 Task: Search one way flight ticket for 2 adults, 2 infants in seat and 1 infant on lap in first from Mosinee: Central Wisconsin Airport to Riverton: Central Wyoming Regional Airport (was Riverton Regional) on 8-4-2023. Choice of flights is JetBlue. Number of bags: 5 checked bags. Price is upto 75000. Outbound departure time preference is 7:45.
Action: Mouse moved to (297, 253)
Screenshot: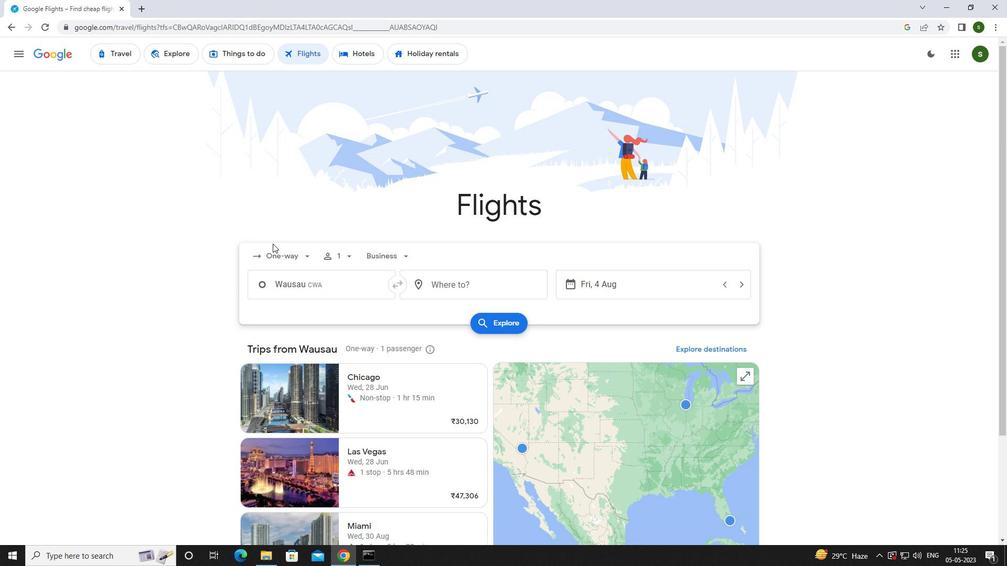 
Action: Mouse pressed left at (297, 253)
Screenshot: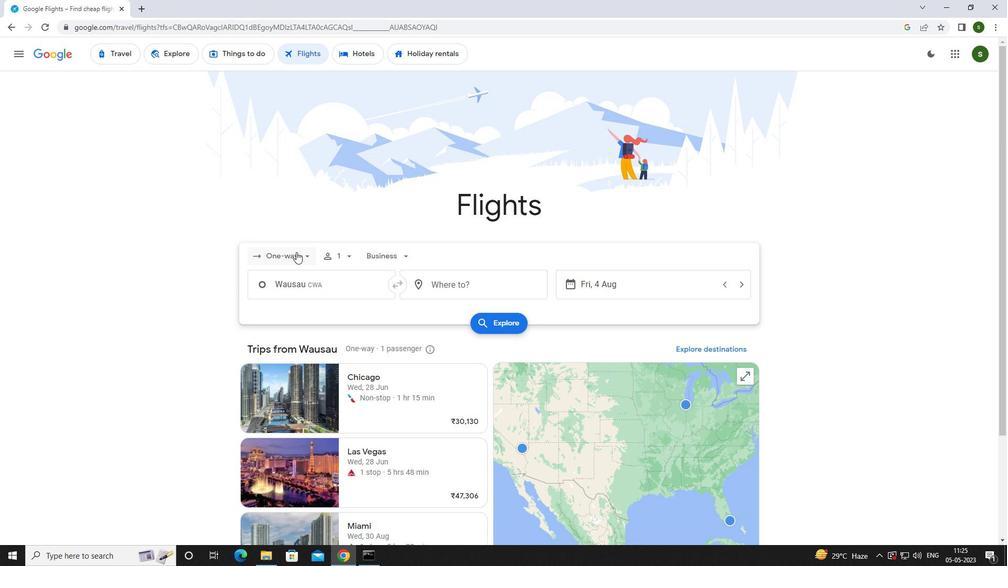 
Action: Mouse moved to (302, 299)
Screenshot: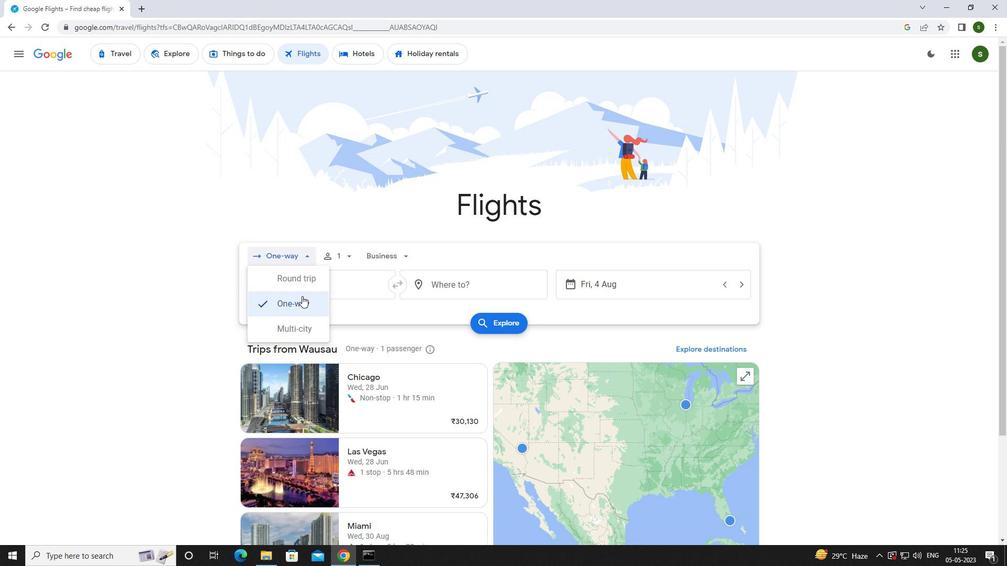 
Action: Mouse pressed left at (302, 299)
Screenshot: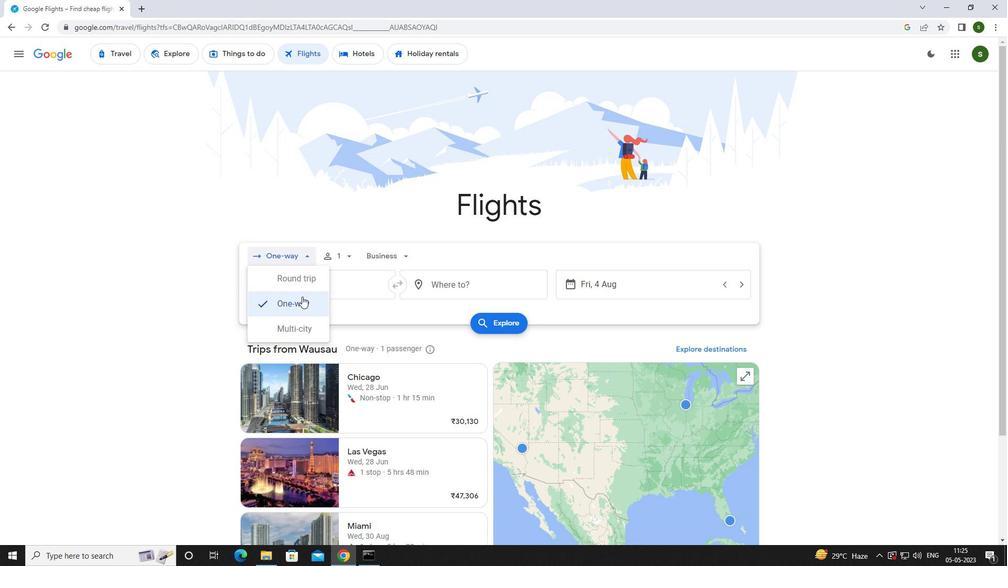 
Action: Mouse moved to (339, 258)
Screenshot: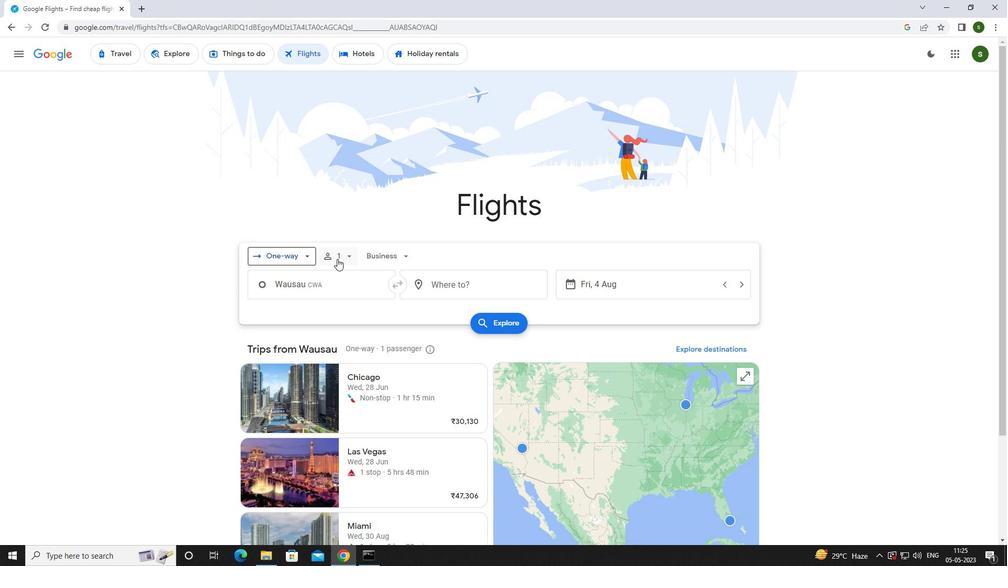 
Action: Mouse pressed left at (339, 258)
Screenshot: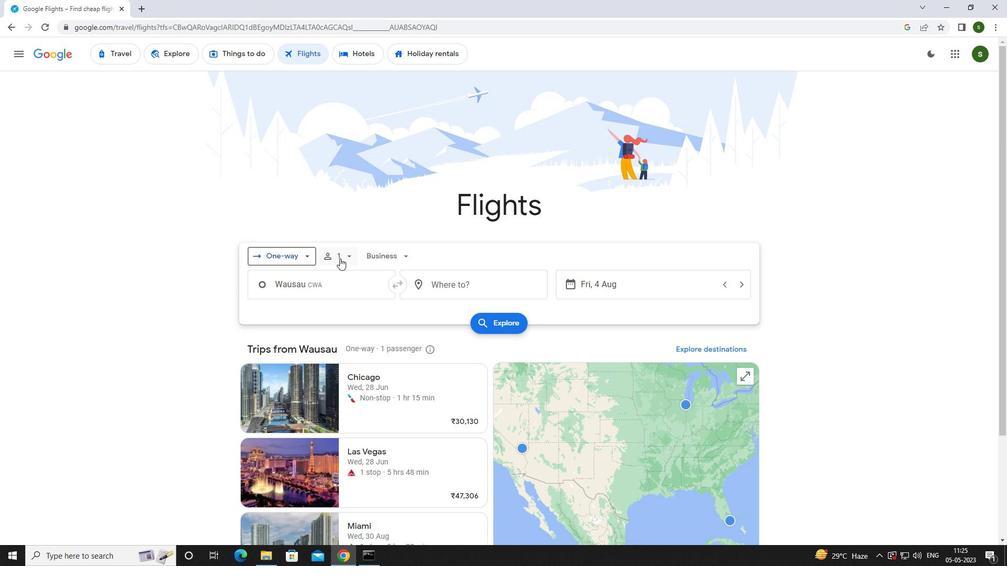 
Action: Mouse moved to (422, 283)
Screenshot: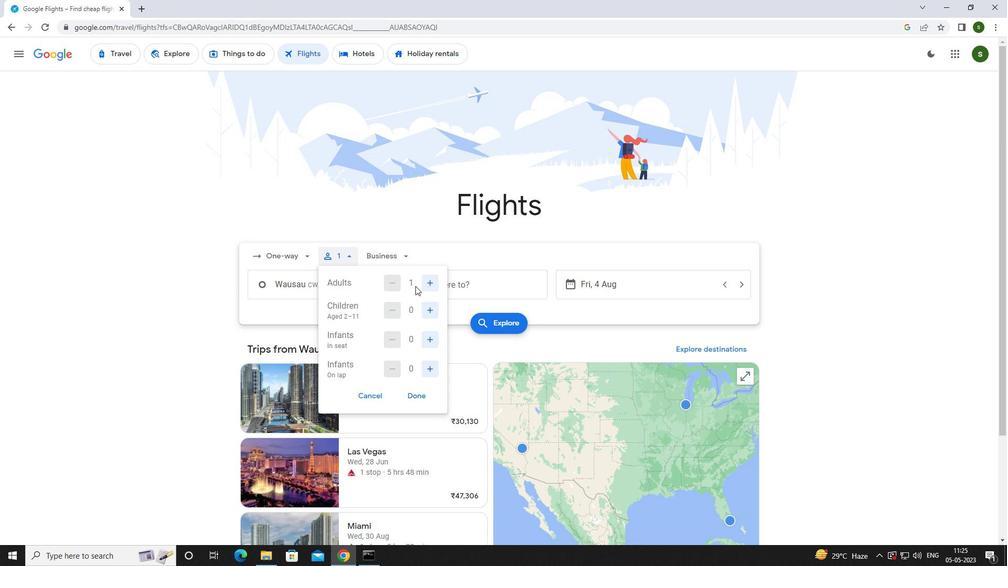 
Action: Mouse pressed left at (422, 283)
Screenshot: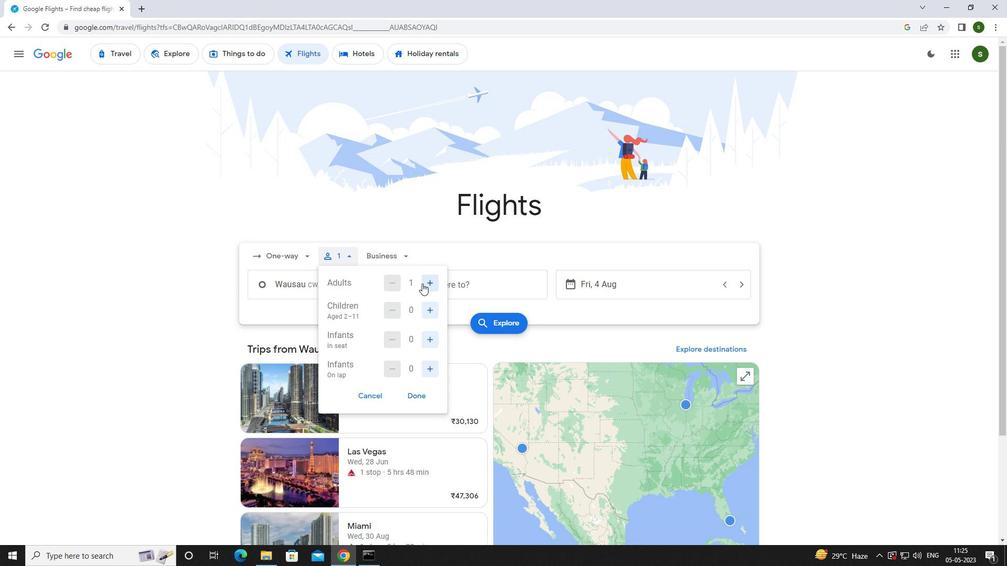 
Action: Mouse moved to (428, 338)
Screenshot: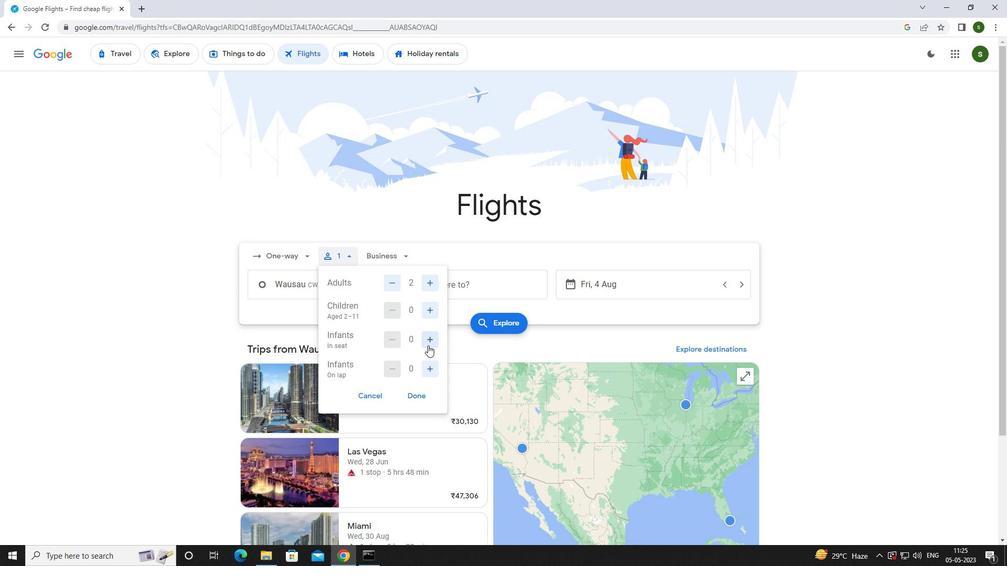 
Action: Mouse pressed left at (428, 338)
Screenshot: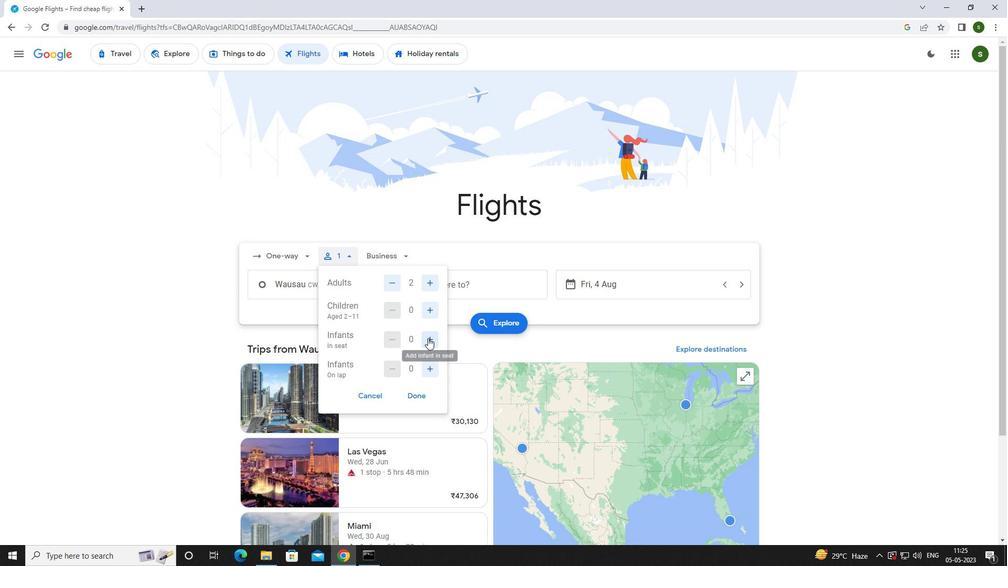 
Action: Mouse pressed left at (428, 338)
Screenshot: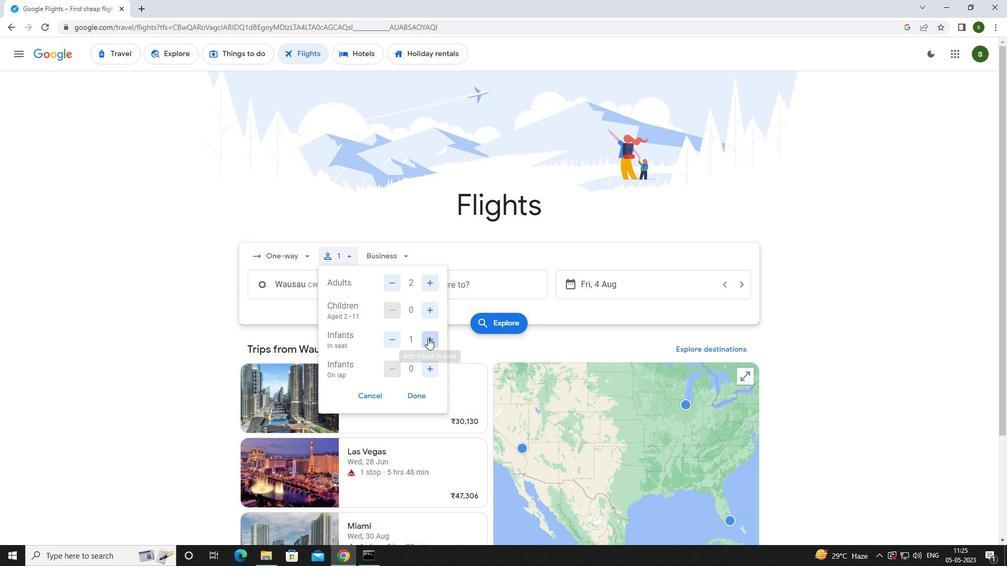 
Action: Mouse moved to (434, 371)
Screenshot: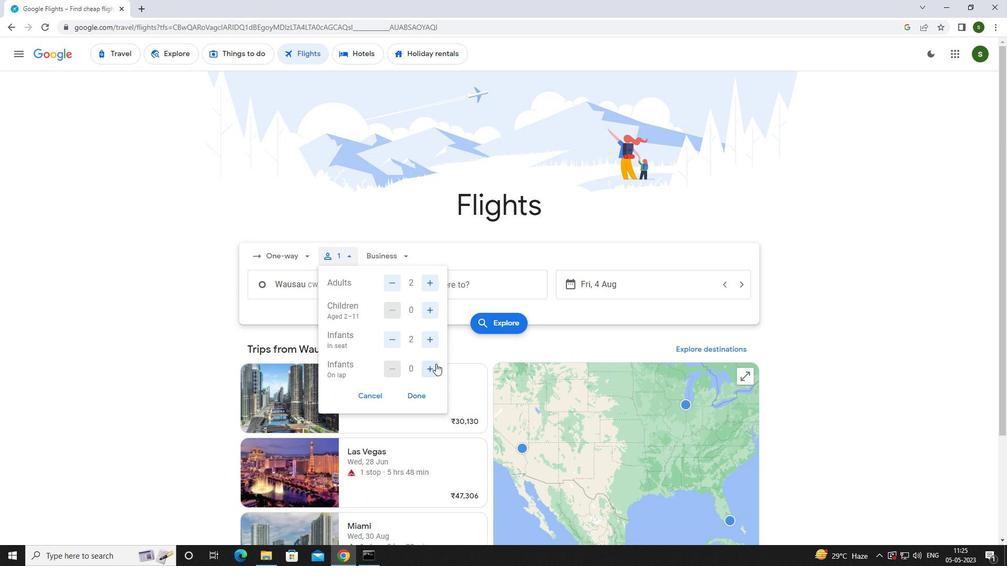 
Action: Mouse pressed left at (434, 371)
Screenshot: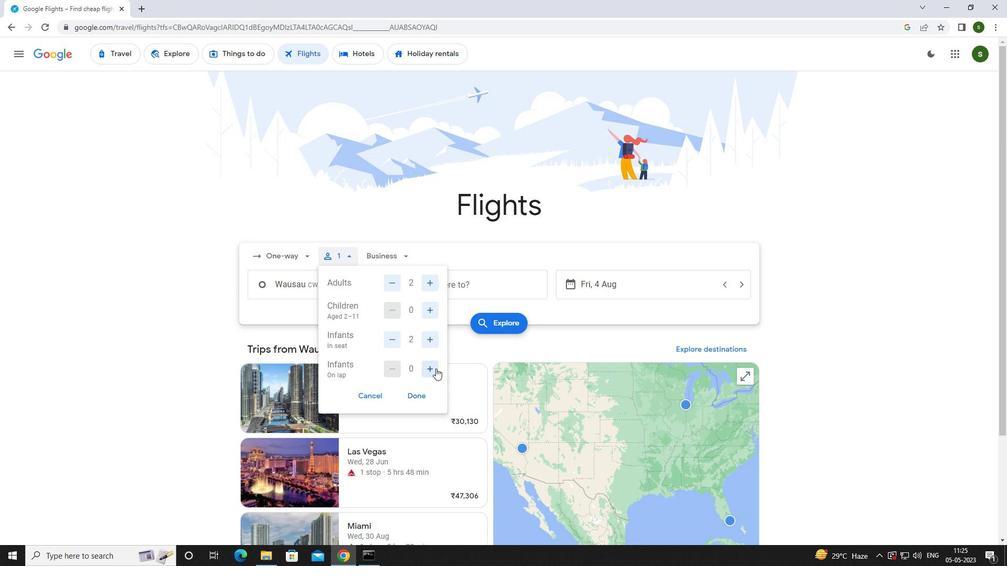 
Action: Mouse moved to (395, 251)
Screenshot: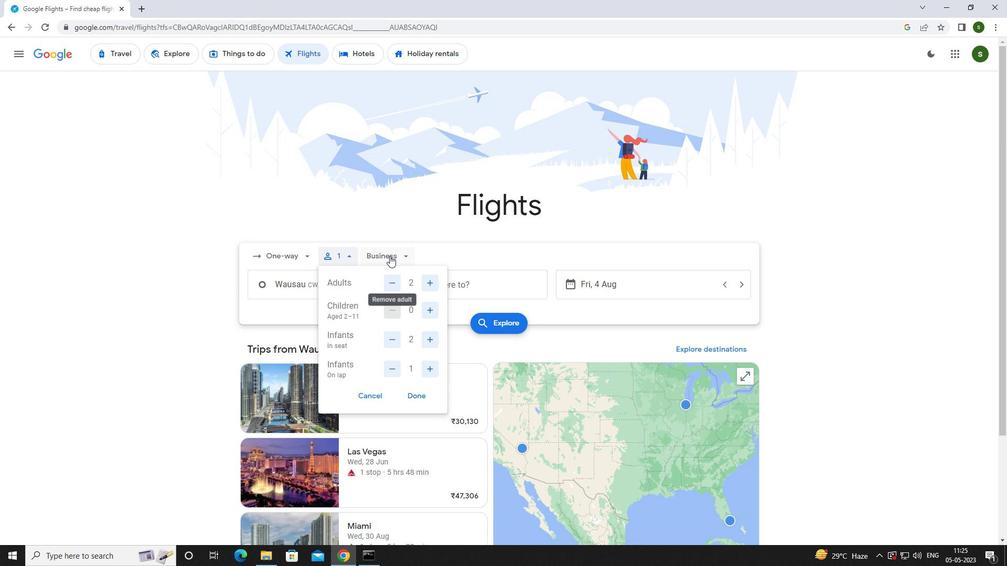 
Action: Mouse pressed left at (395, 251)
Screenshot: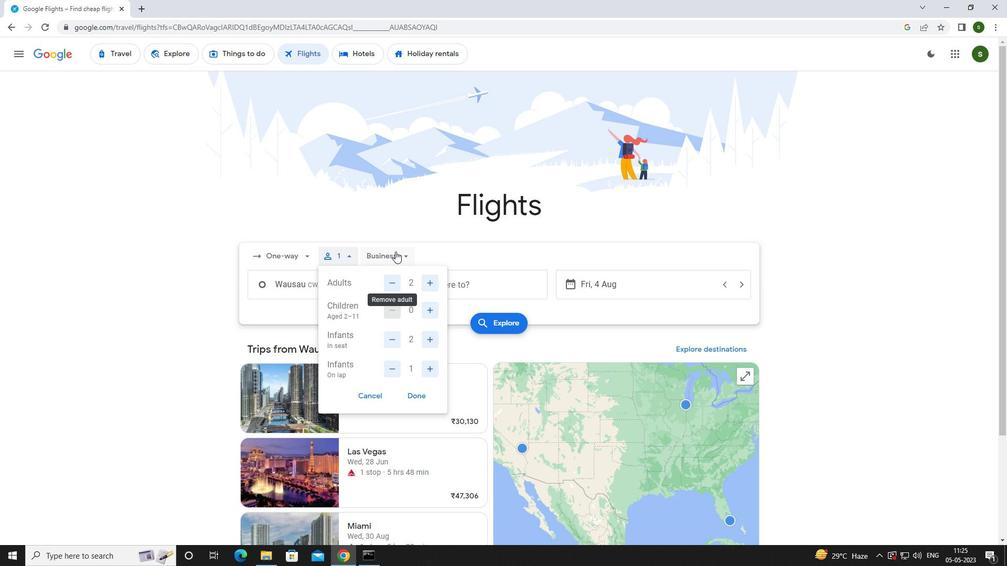 
Action: Mouse moved to (404, 348)
Screenshot: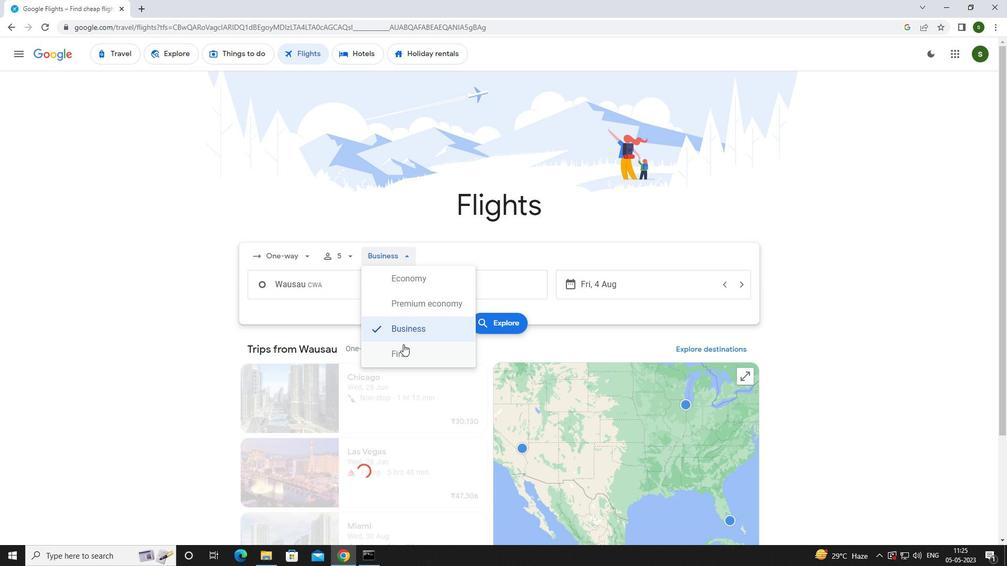 
Action: Mouse pressed left at (404, 348)
Screenshot: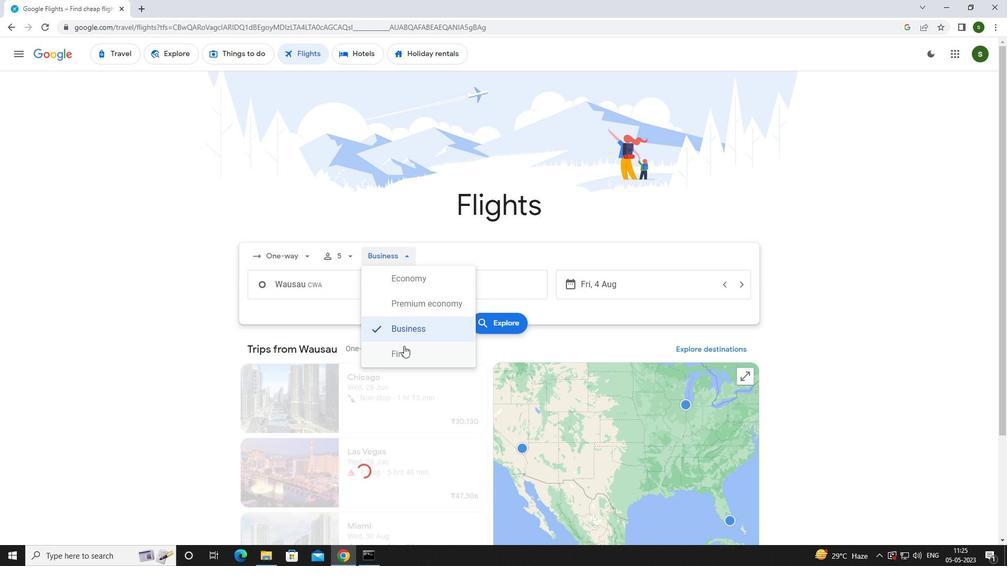 
Action: Mouse moved to (363, 288)
Screenshot: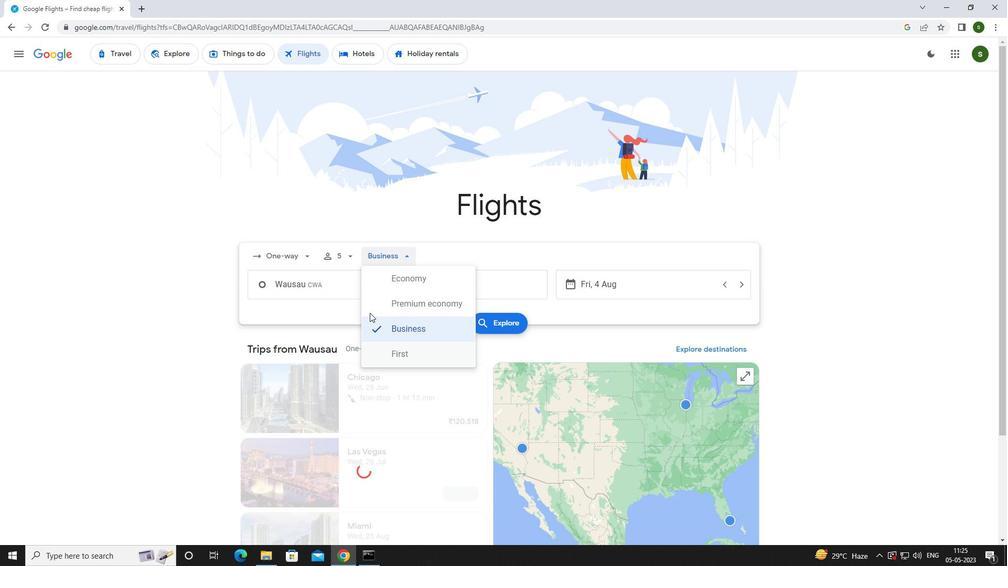 
Action: Mouse pressed left at (363, 288)
Screenshot: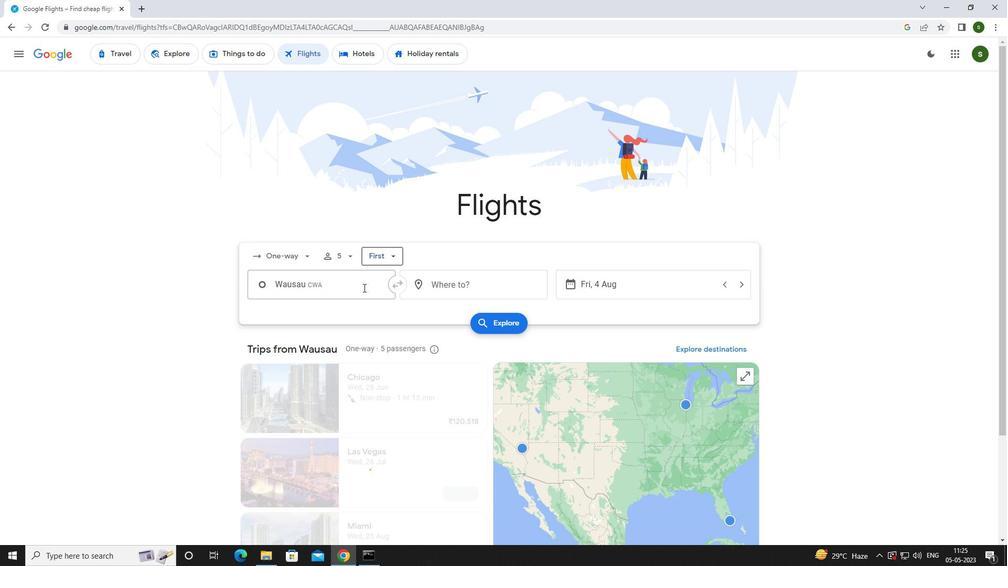 
Action: Key pressed <Key.caps_lock>m<Key.caps_lock>osine
Screenshot: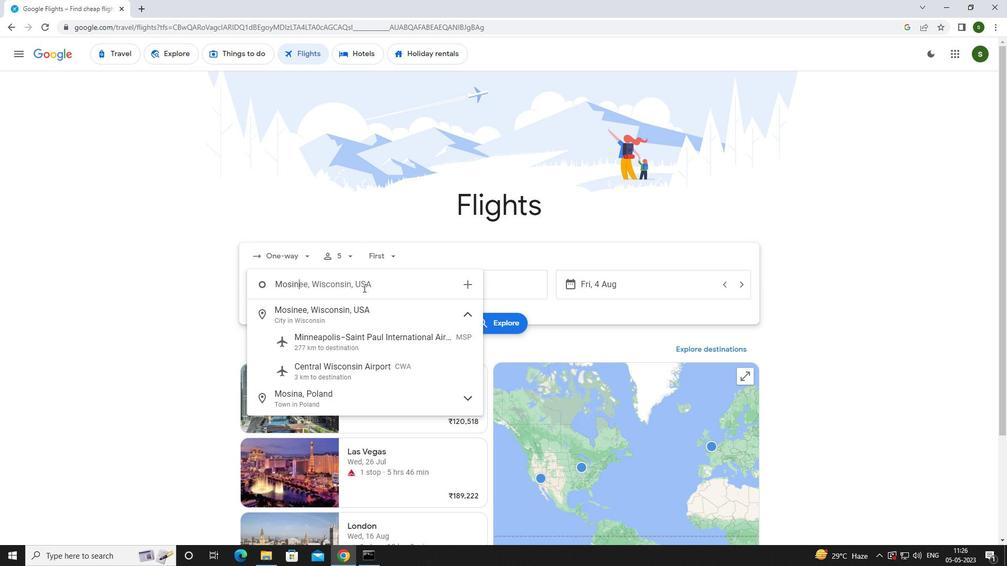 
Action: Mouse moved to (361, 364)
Screenshot: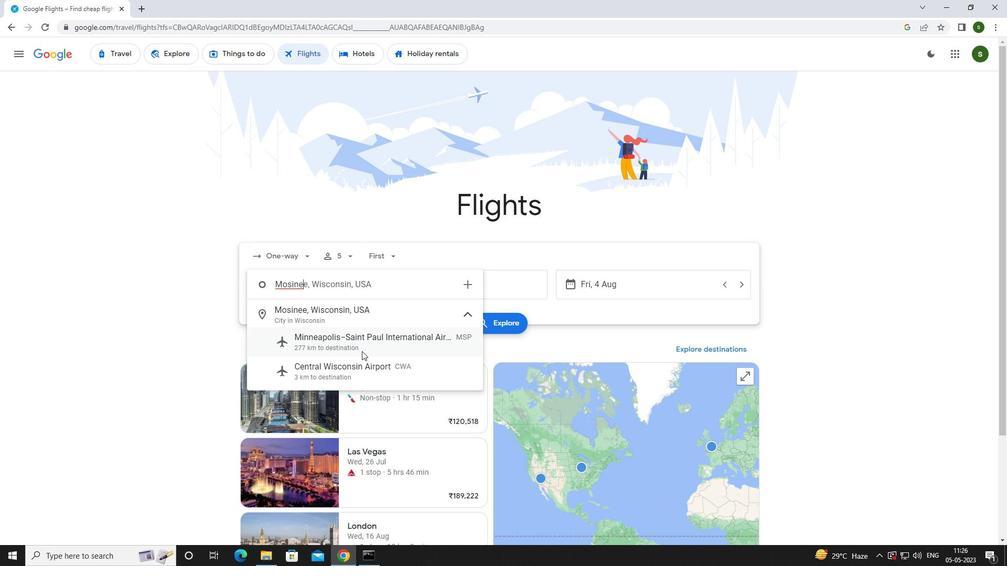 
Action: Mouse pressed left at (361, 364)
Screenshot: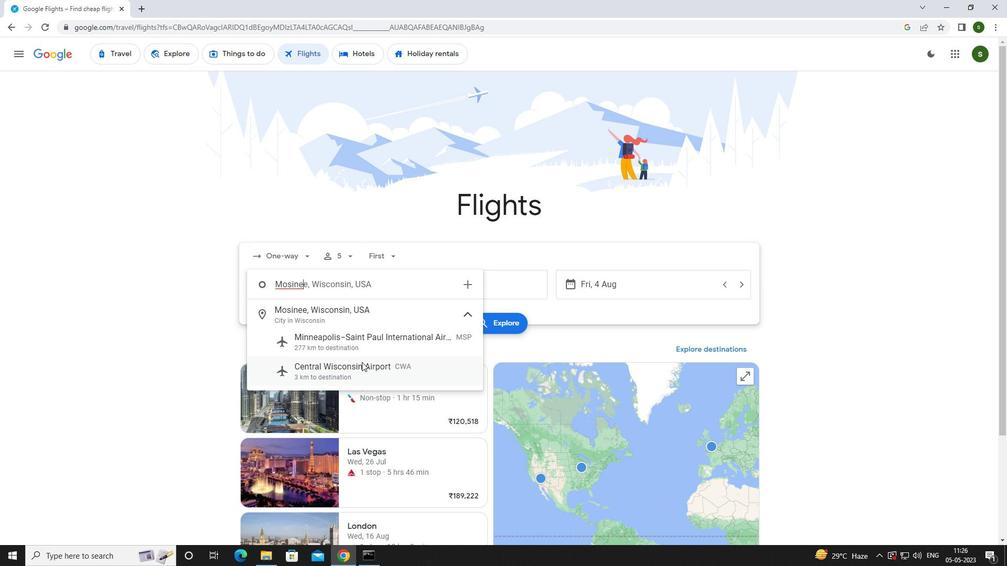 
Action: Mouse moved to (428, 283)
Screenshot: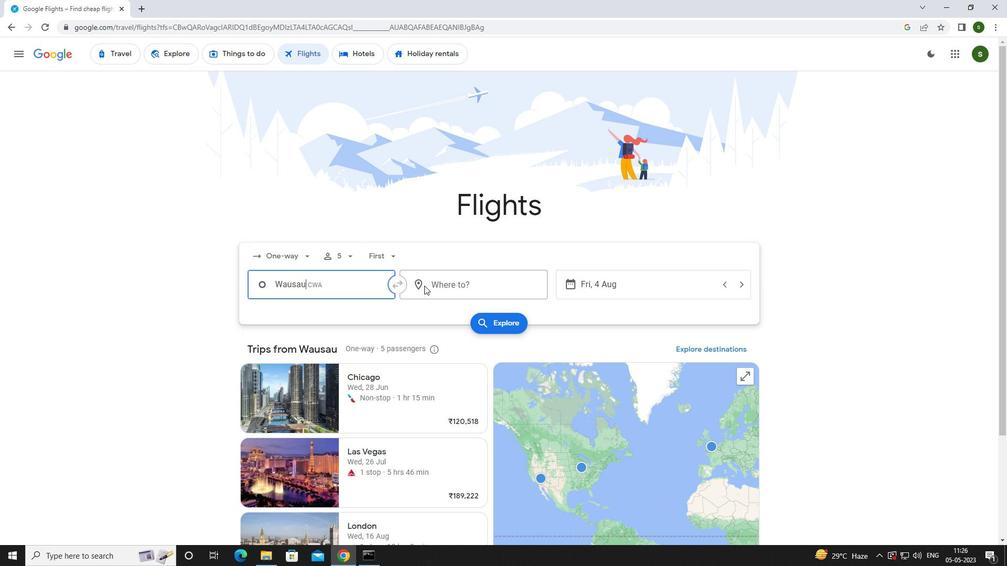 
Action: Mouse pressed left at (428, 283)
Screenshot: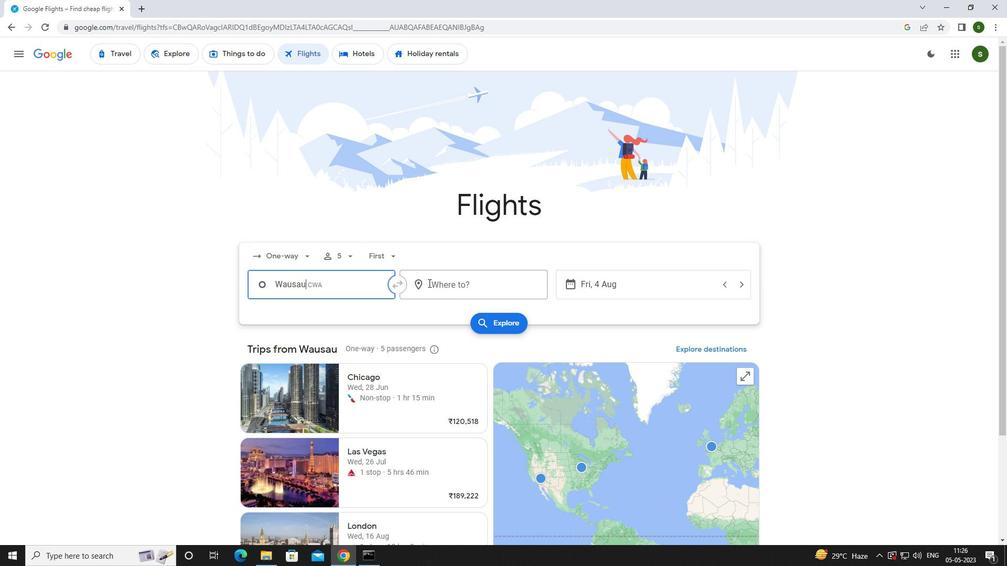 
Action: Key pressed <Key.caps_lock>r<Key.caps_lock>iverto
Screenshot: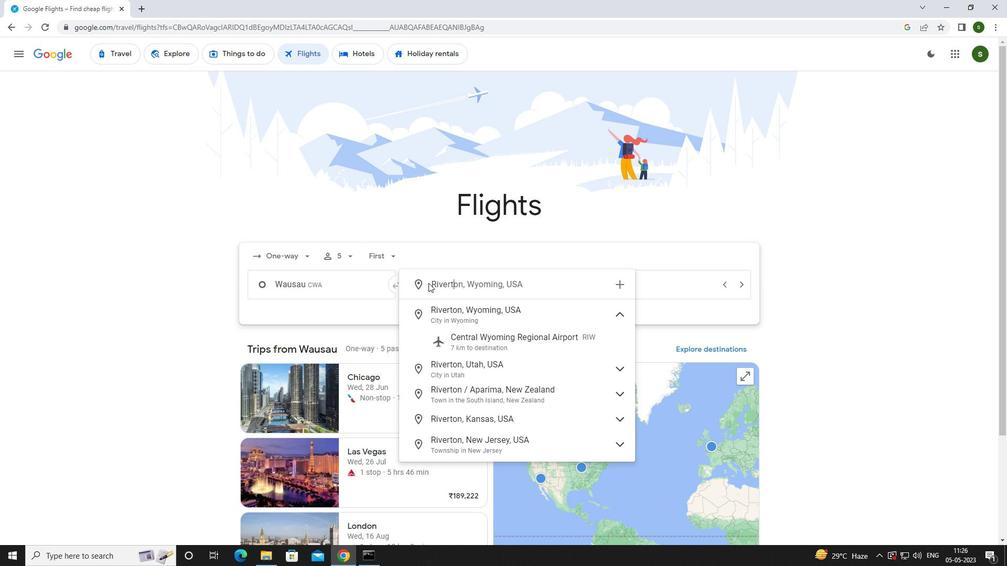 
Action: Mouse moved to (476, 349)
Screenshot: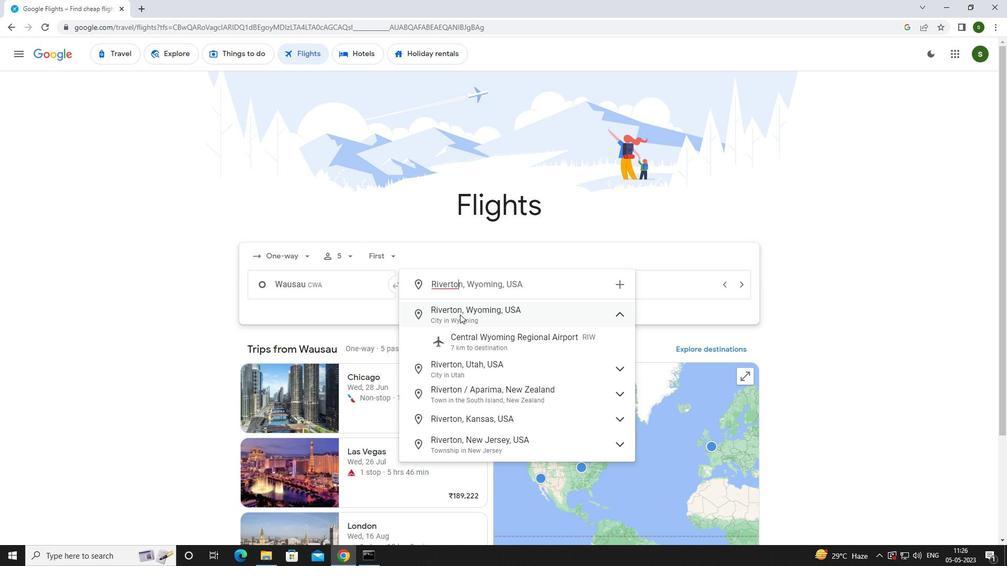 
Action: Mouse pressed left at (476, 349)
Screenshot: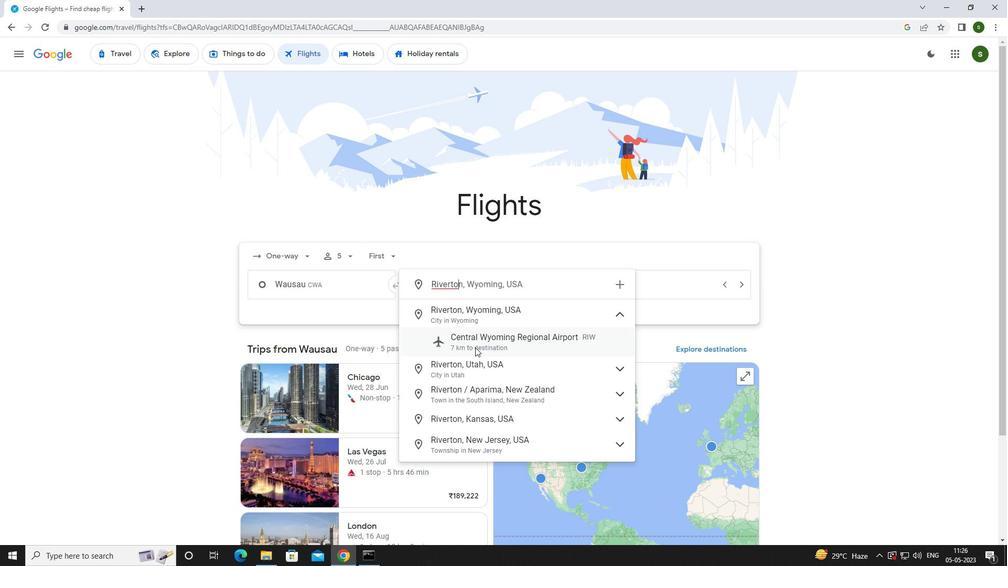 
Action: Mouse moved to (631, 287)
Screenshot: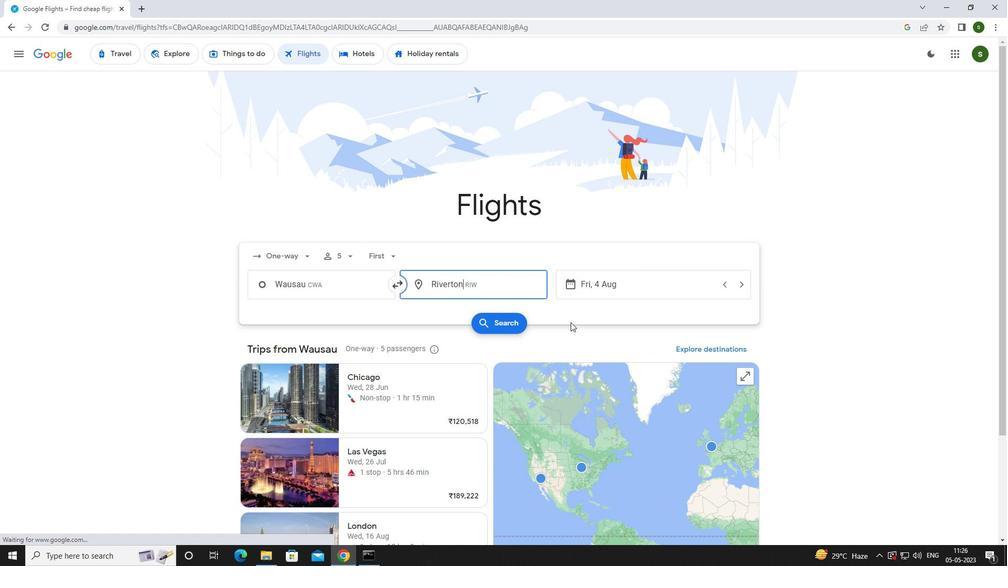 
Action: Mouse pressed left at (631, 287)
Screenshot: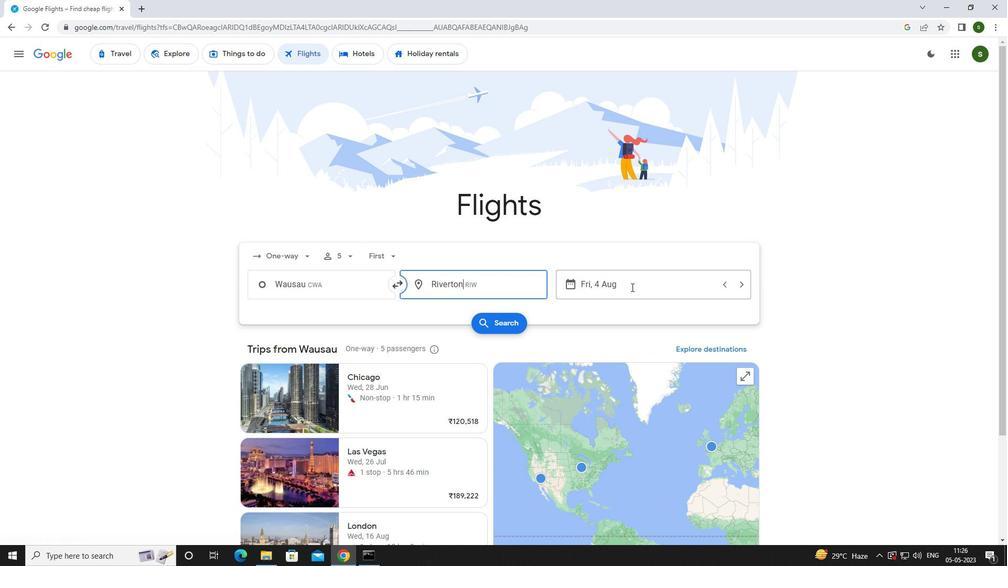 
Action: Mouse moved to (508, 355)
Screenshot: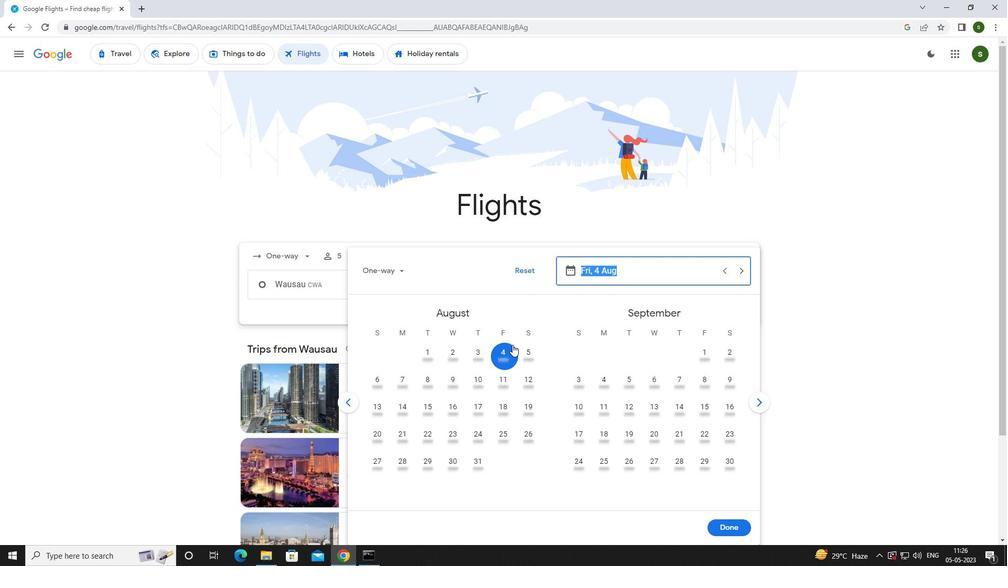 
Action: Mouse pressed left at (508, 355)
Screenshot: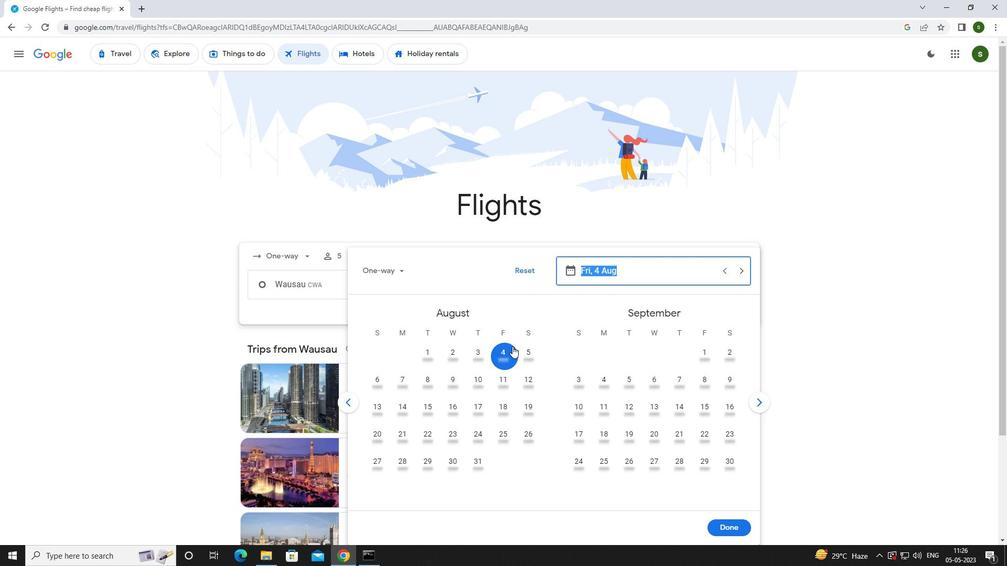 
Action: Mouse moved to (715, 528)
Screenshot: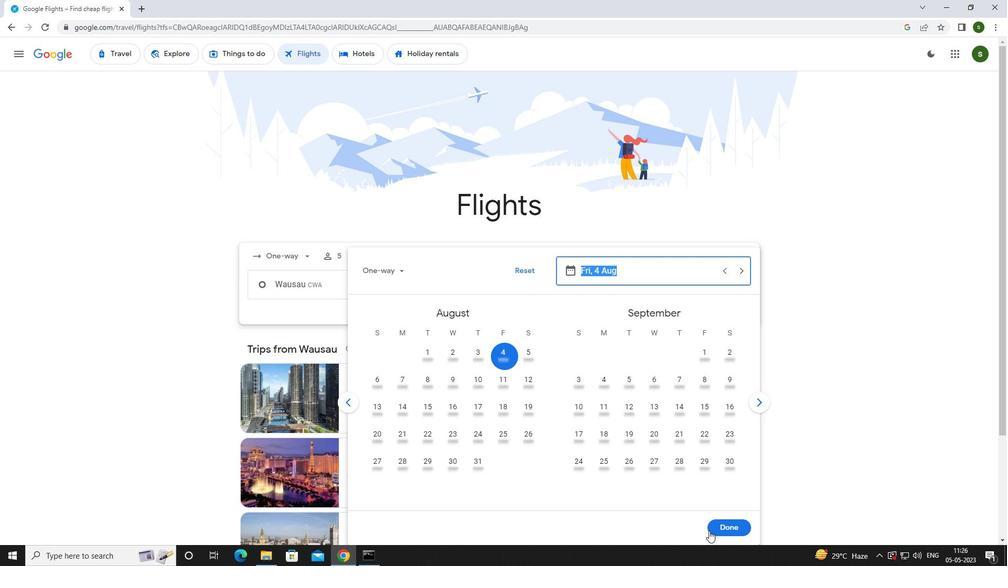 
Action: Mouse pressed left at (715, 528)
Screenshot: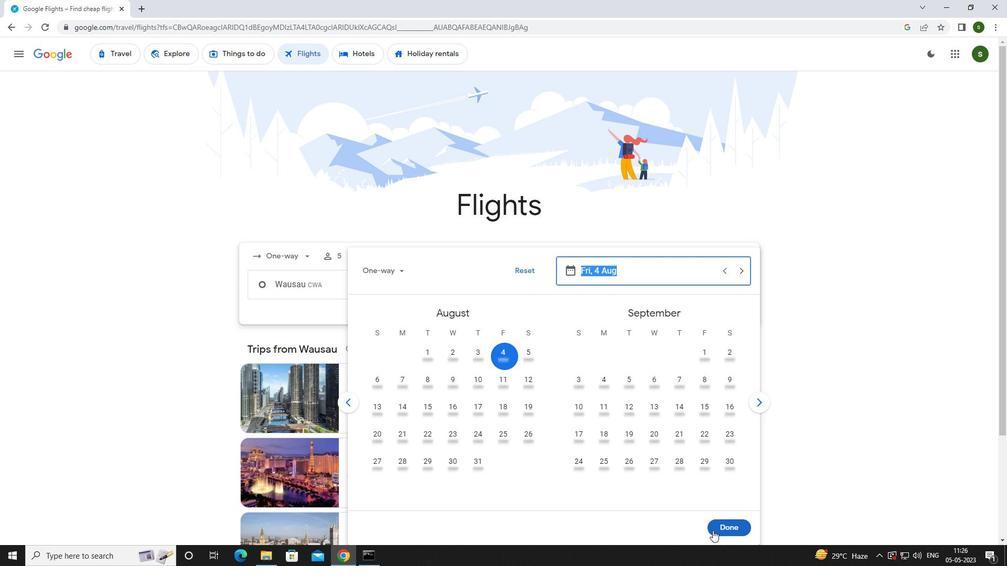 
Action: Mouse moved to (499, 324)
Screenshot: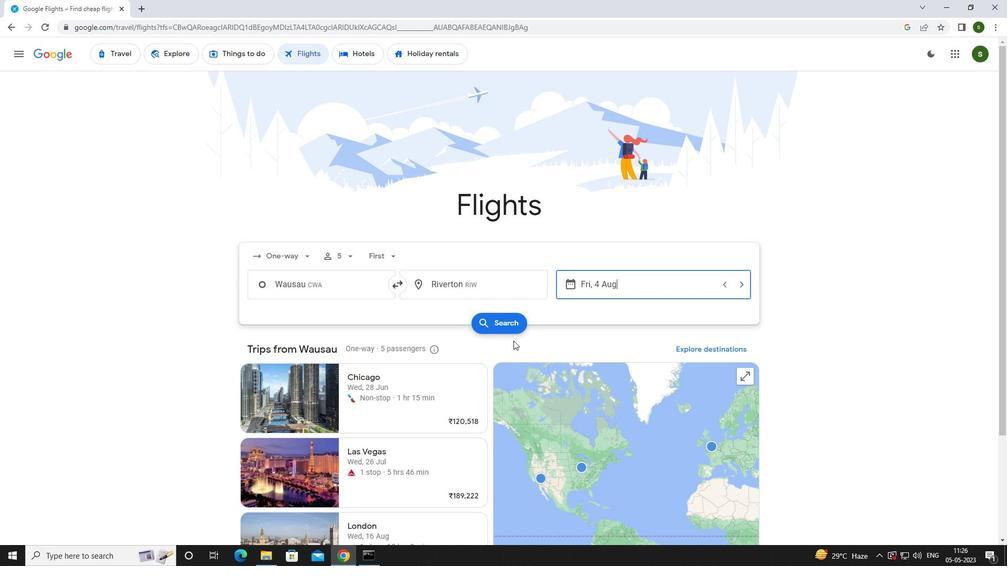 
Action: Mouse pressed left at (499, 324)
Screenshot: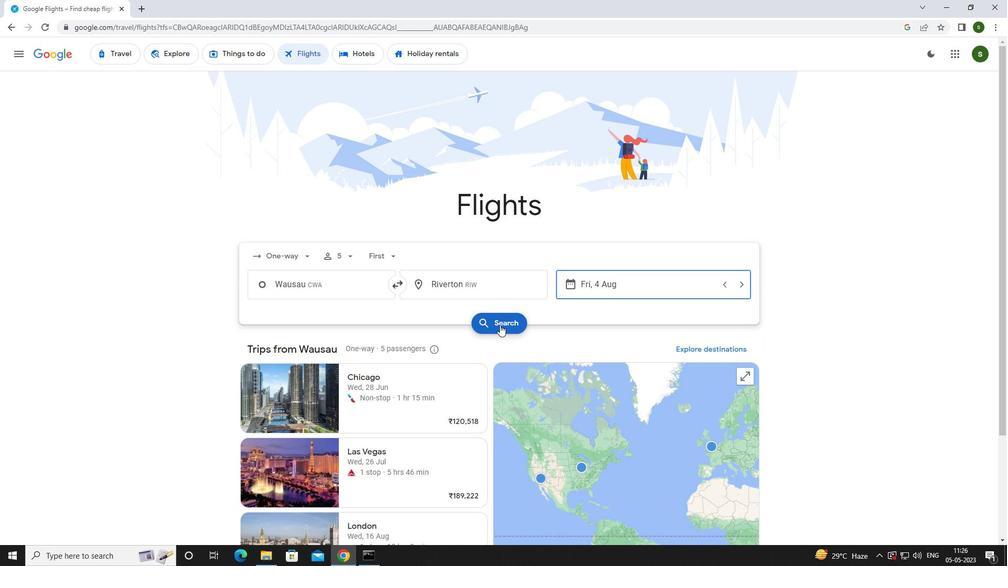 
Action: Mouse moved to (273, 156)
Screenshot: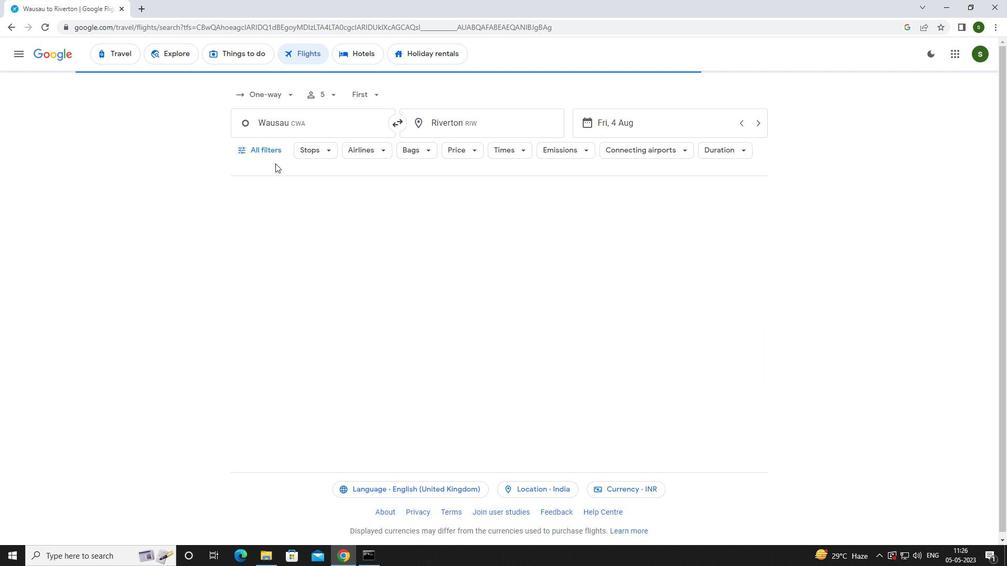 
Action: Mouse pressed left at (273, 156)
Screenshot: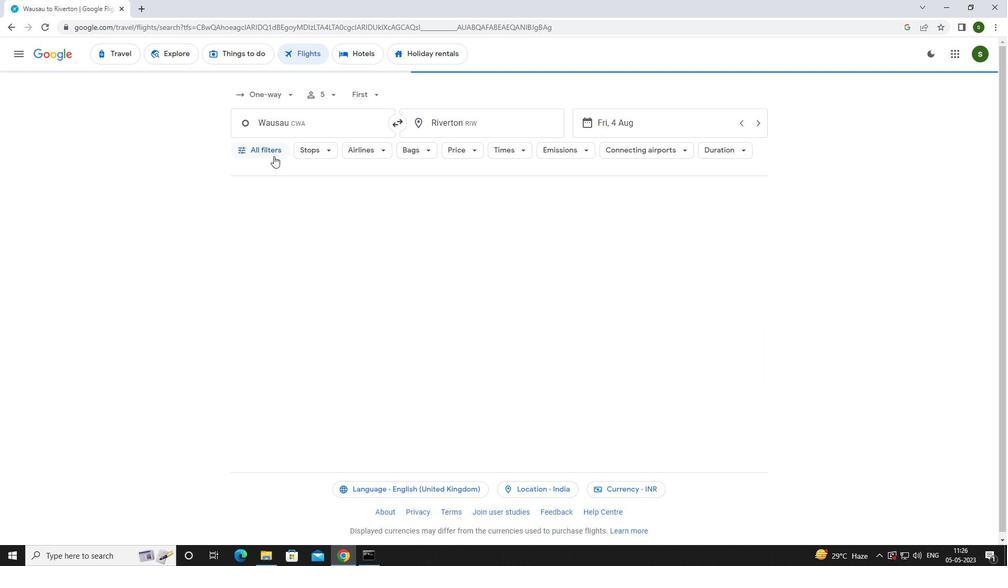 
Action: Mouse moved to (388, 370)
Screenshot: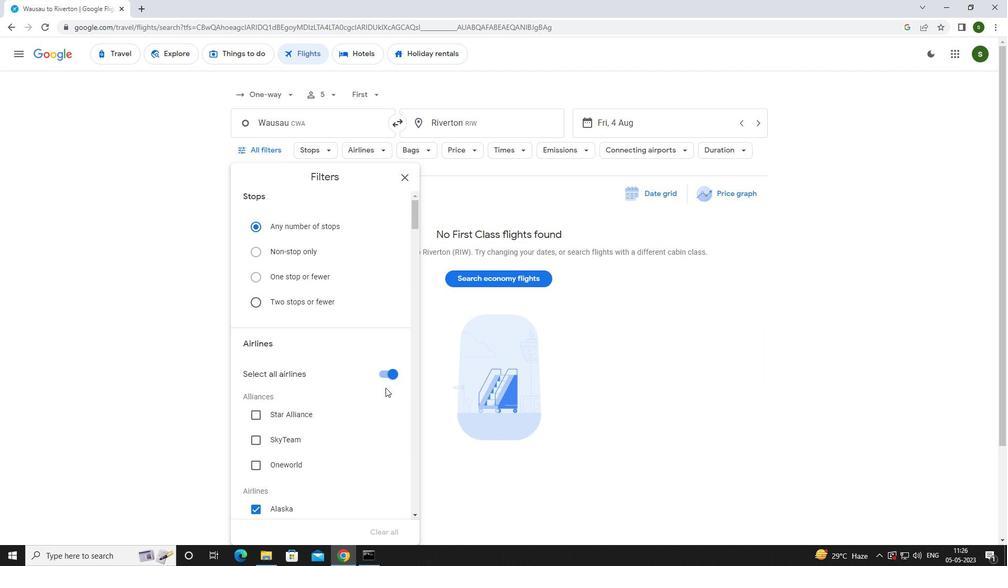 
Action: Mouse pressed left at (388, 370)
Screenshot: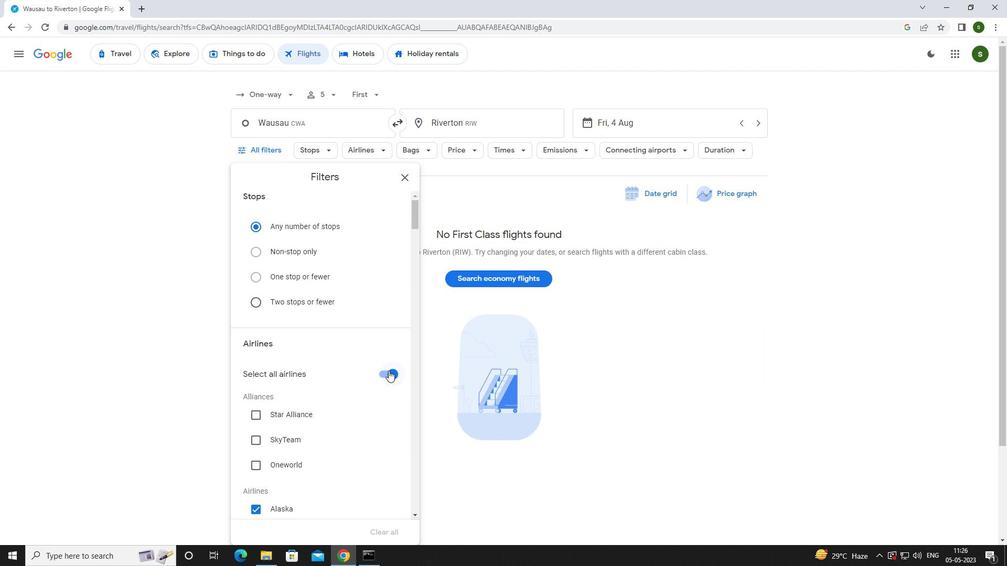
Action: Mouse scrolled (388, 370) with delta (0, 0)
Screenshot: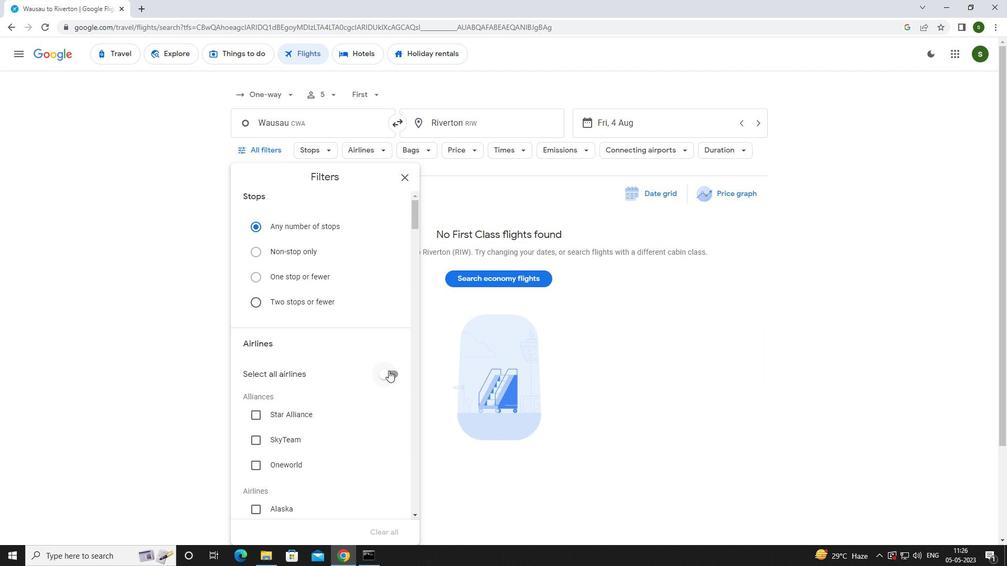 
Action: Mouse scrolled (388, 370) with delta (0, 0)
Screenshot: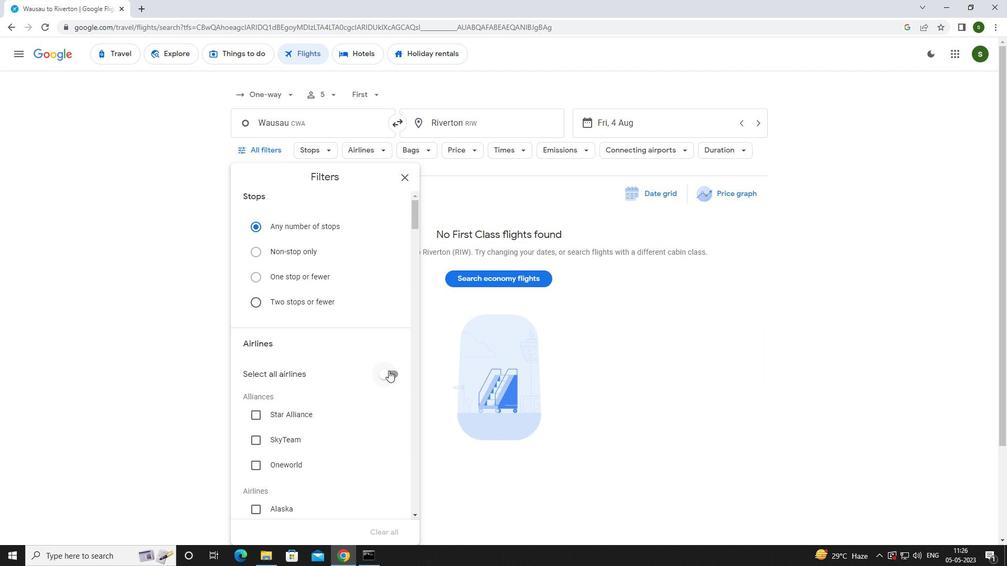 
Action: Mouse scrolled (388, 370) with delta (0, 0)
Screenshot: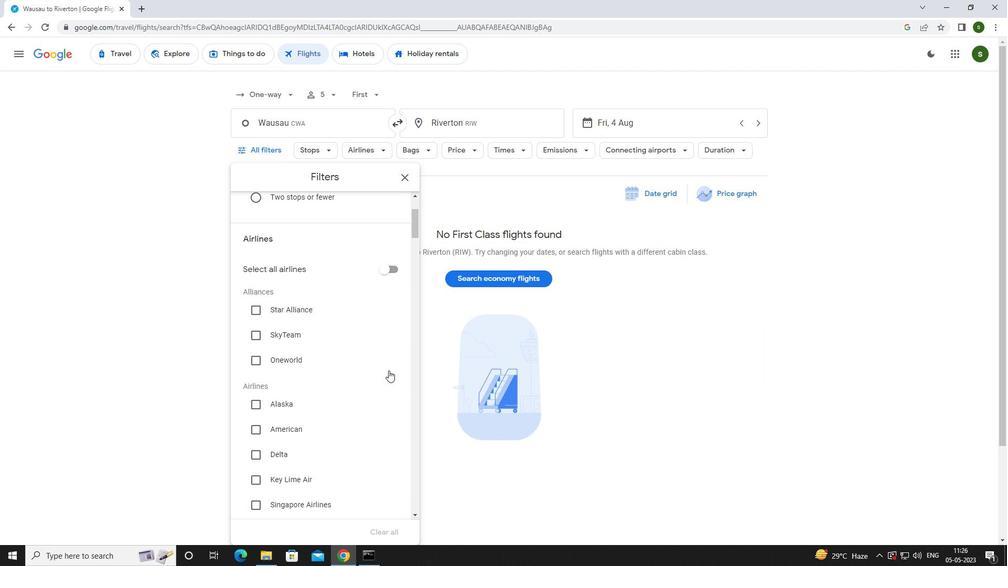 
Action: Mouse scrolled (388, 370) with delta (0, 0)
Screenshot: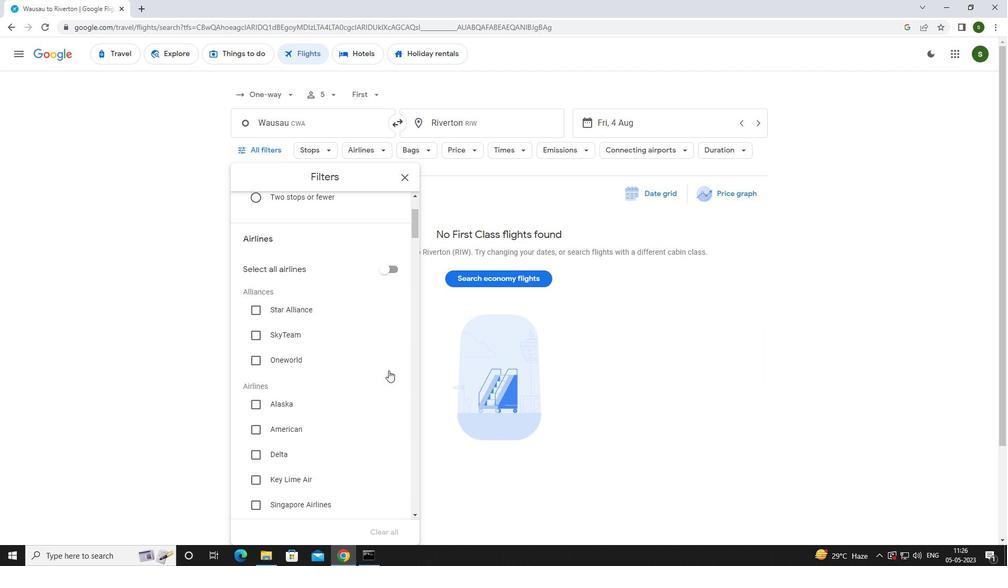 
Action: Mouse moved to (384, 371)
Screenshot: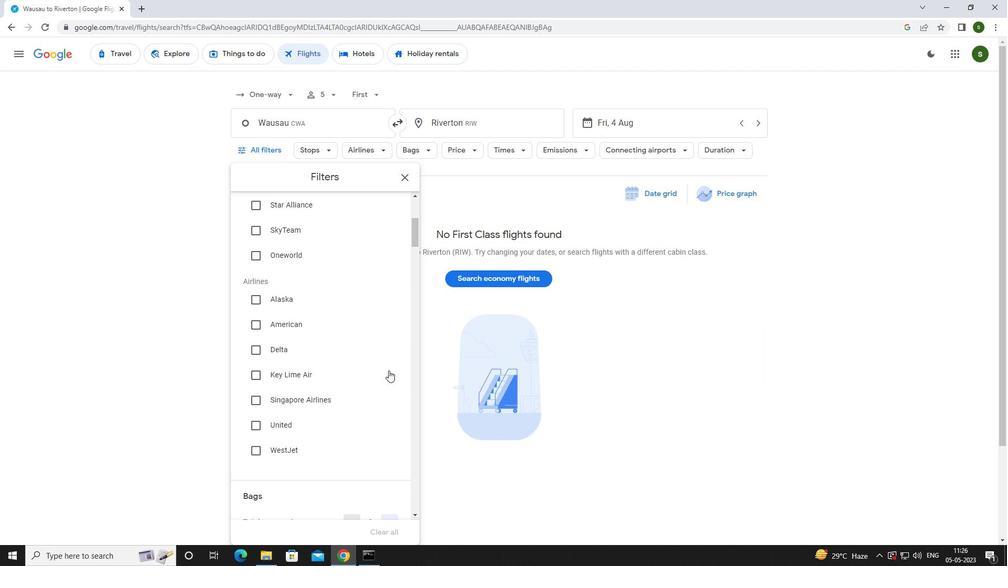 
Action: Mouse scrolled (384, 370) with delta (0, 0)
Screenshot: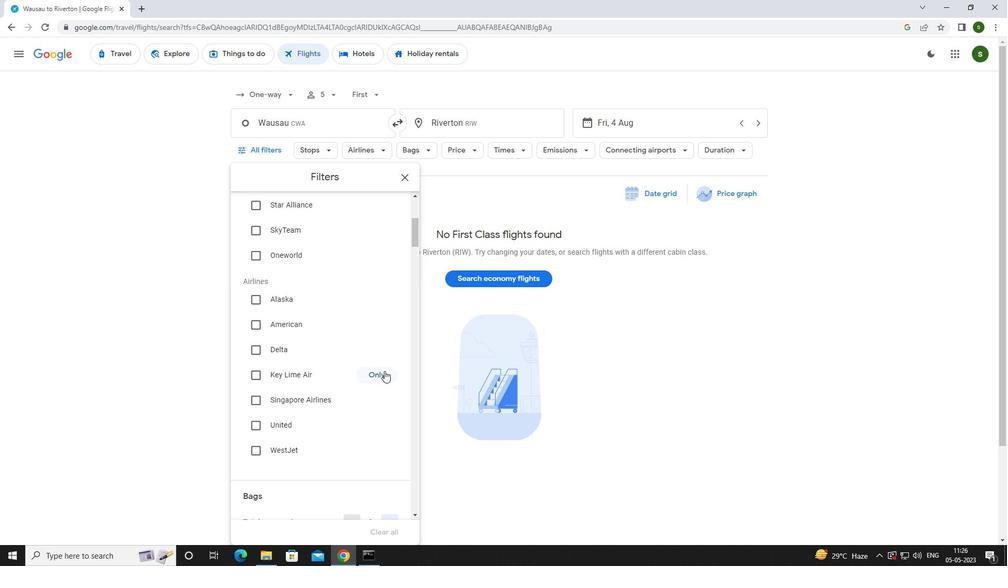 
Action: Mouse scrolled (384, 370) with delta (0, 0)
Screenshot: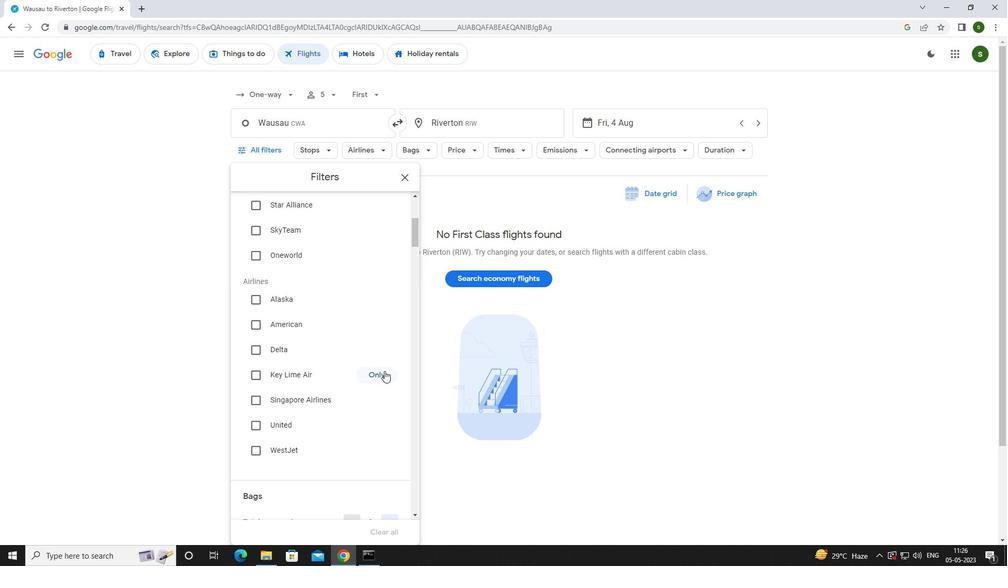
Action: Mouse scrolled (384, 370) with delta (0, 0)
Screenshot: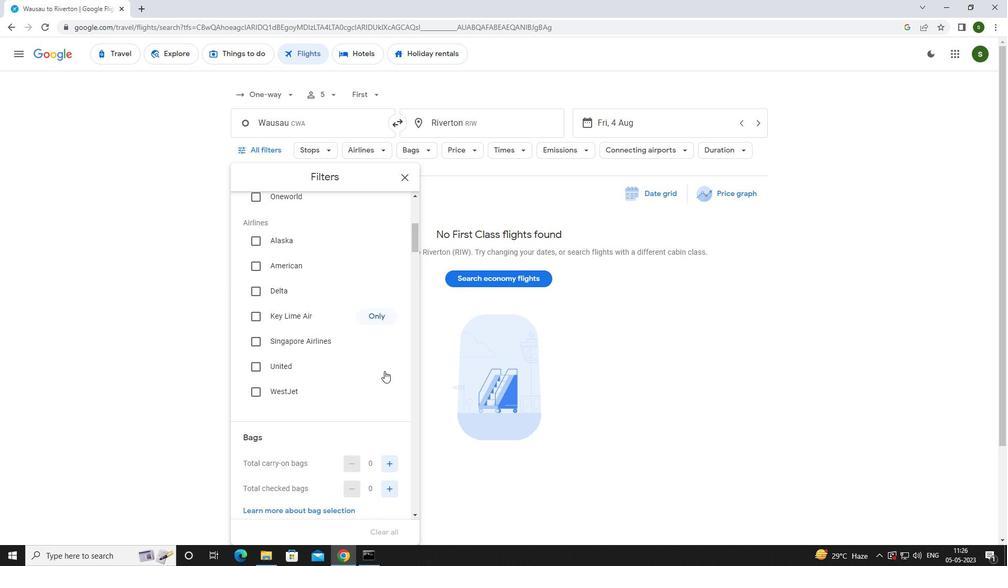 
Action: Mouse moved to (385, 389)
Screenshot: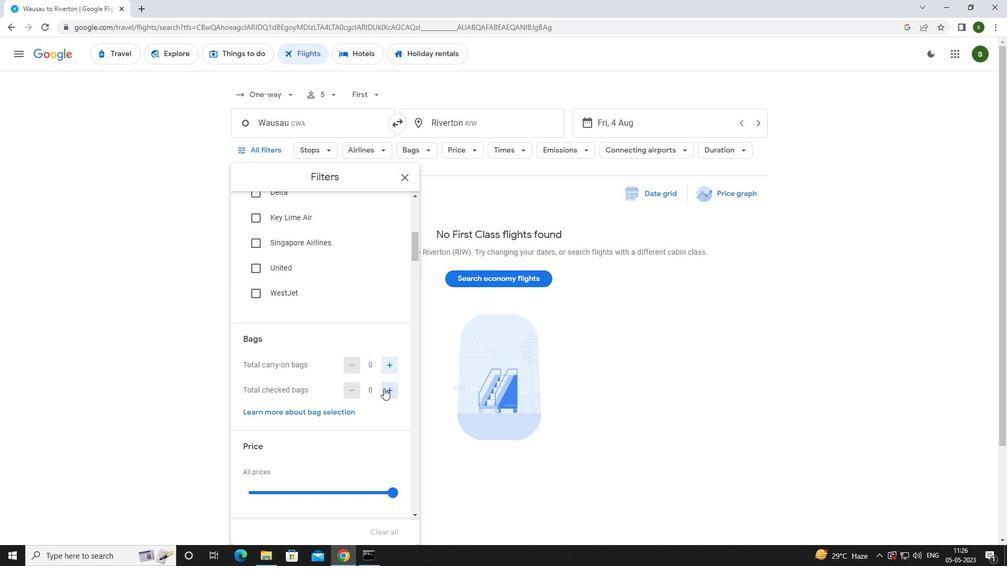 
Action: Mouse pressed left at (385, 389)
Screenshot: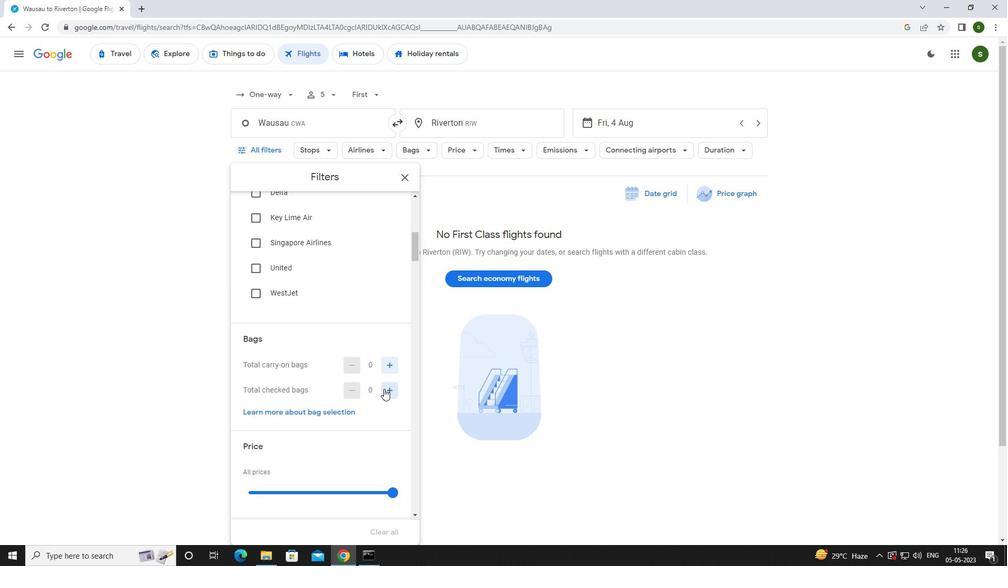 
Action: Mouse pressed left at (385, 389)
Screenshot: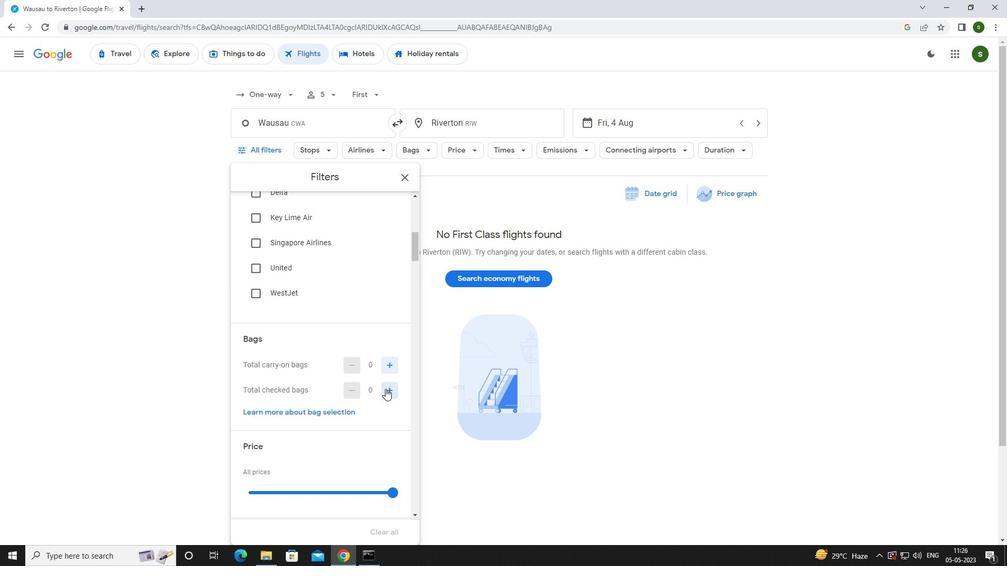 
Action: Mouse pressed left at (385, 389)
Screenshot: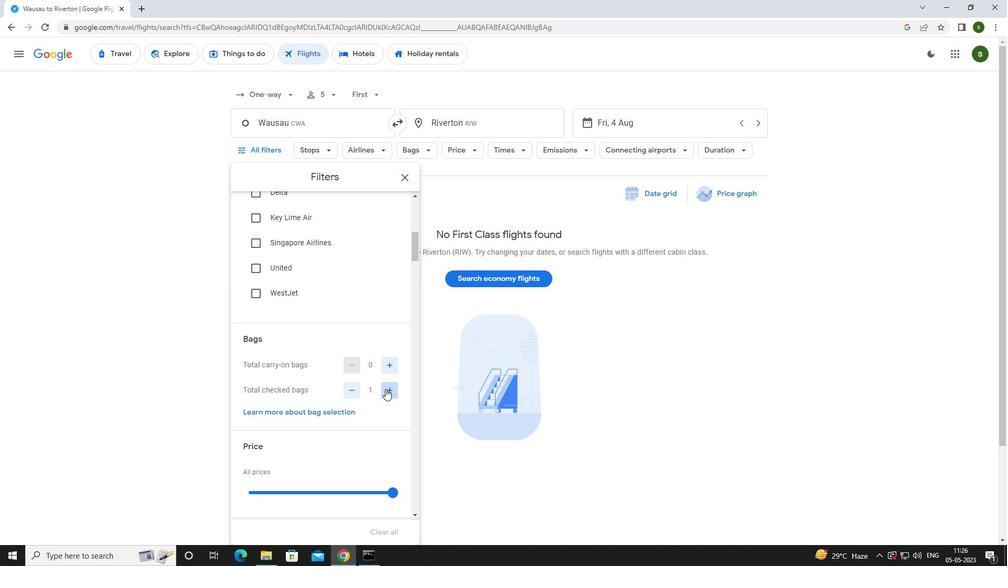 
Action: Mouse pressed left at (385, 389)
Screenshot: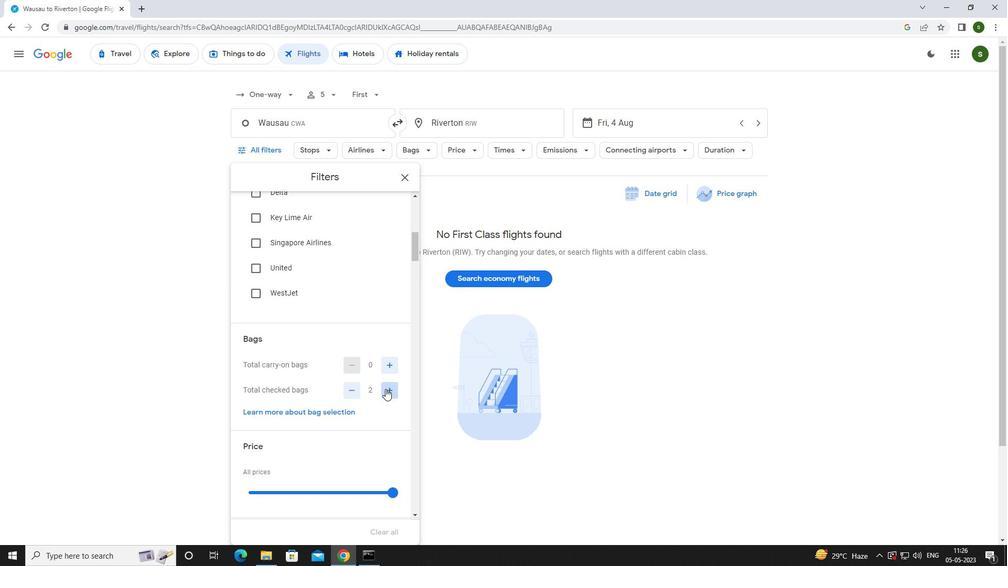 
Action: Mouse pressed left at (385, 389)
Screenshot: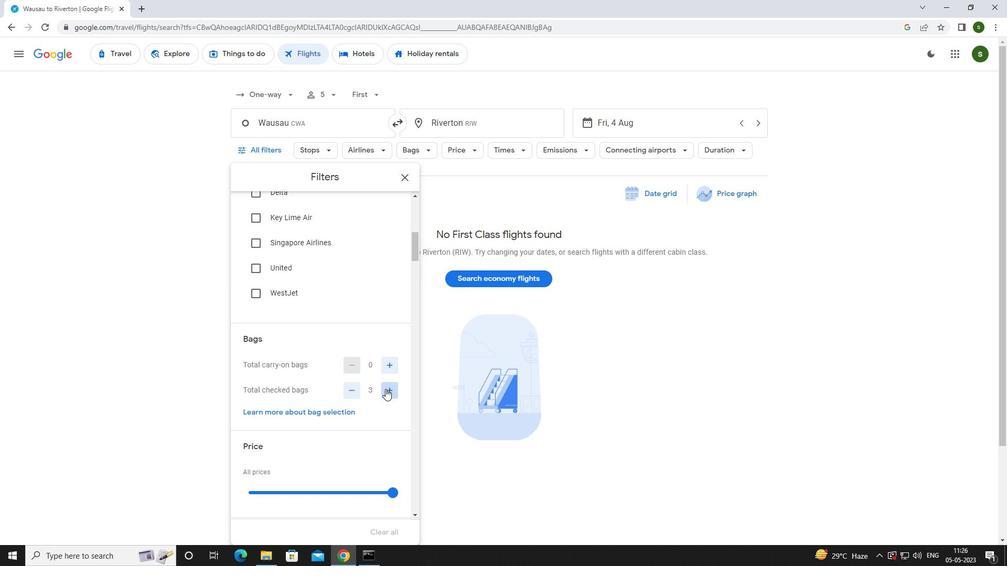 
Action: Mouse scrolled (385, 388) with delta (0, 0)
Screenshot: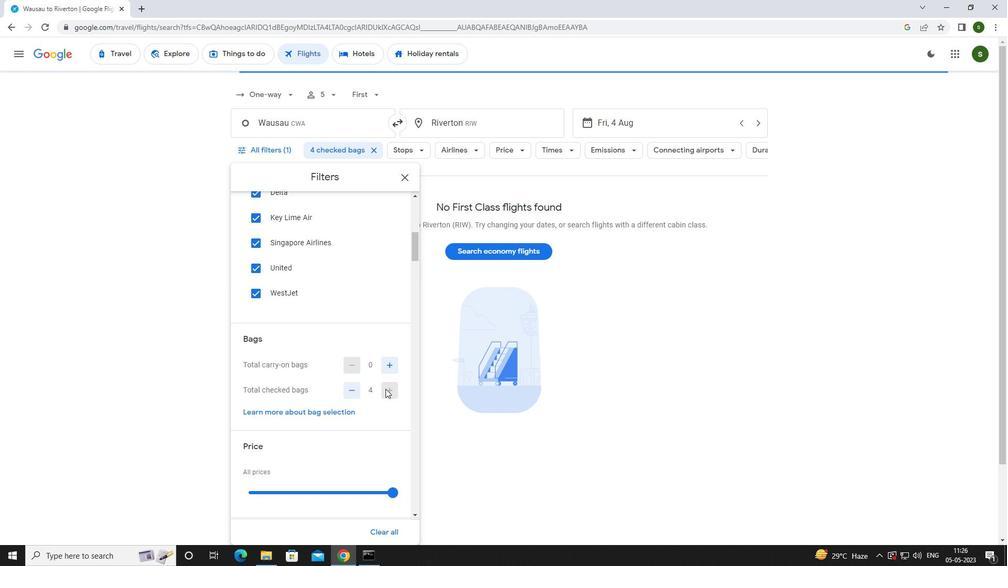 
Action: Mouse scrolled (385, 388) with delta (0, 0)
Screenshot: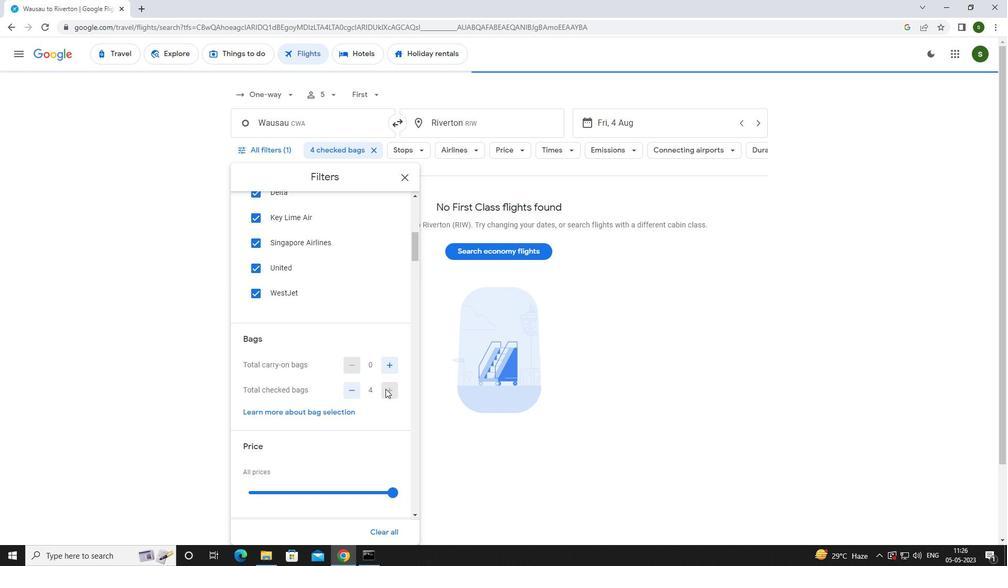 
Action: Mouse moved to (391, 387)
Screenshot: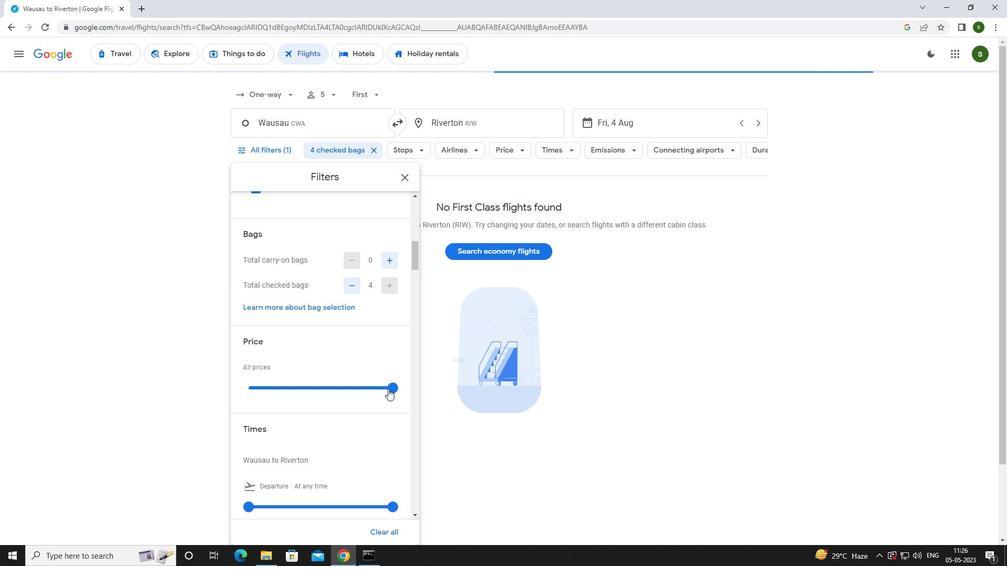 
Action: Mouse pressed left at (391, 387)
Screenshot: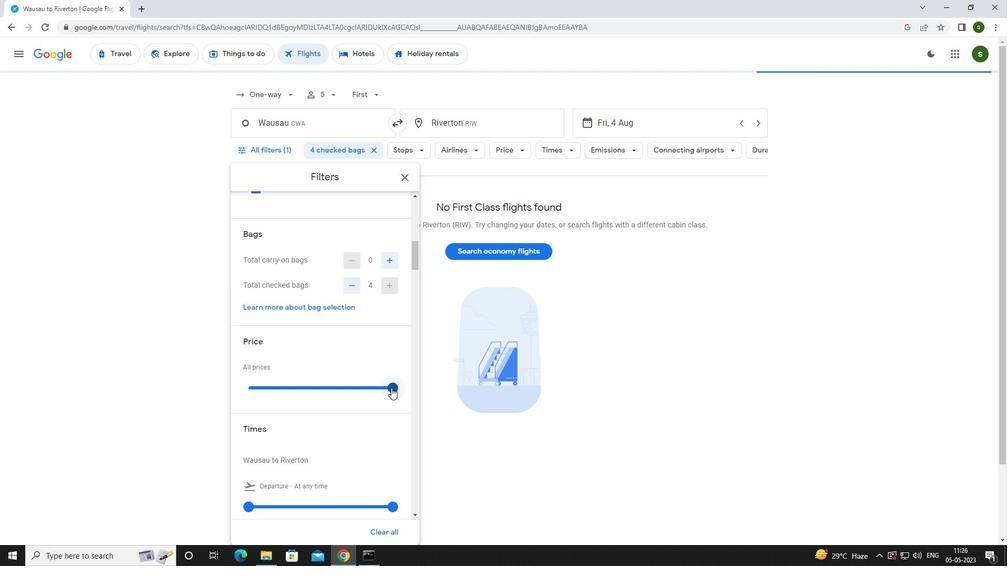 
Action: Mouse moved to (391, 387)
Screenshot: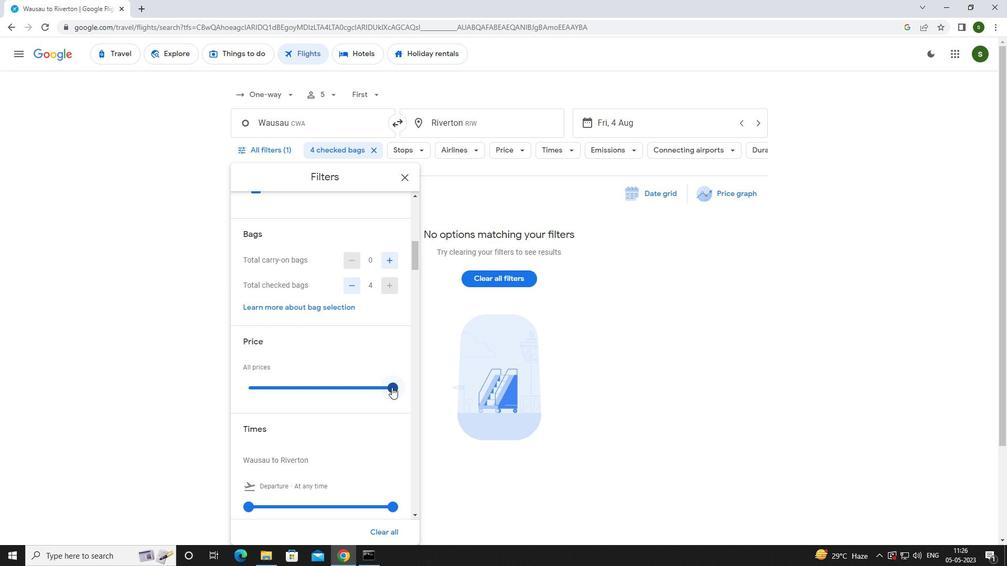 
Action: Mouse scrolled (391, 387) with delta (0, 0)
Screenshot: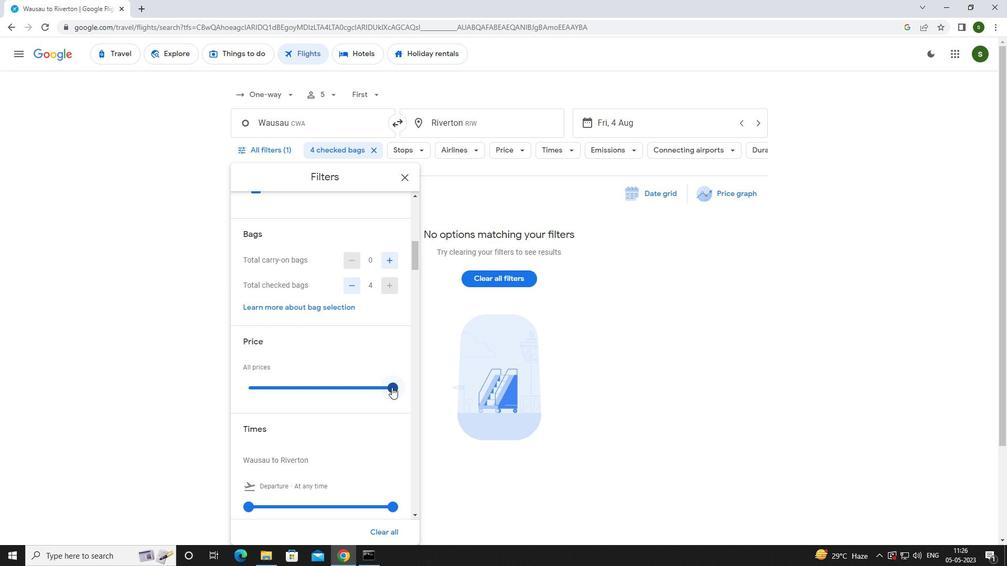 
Action: Mouse moved to (249, 452)
Screenshot: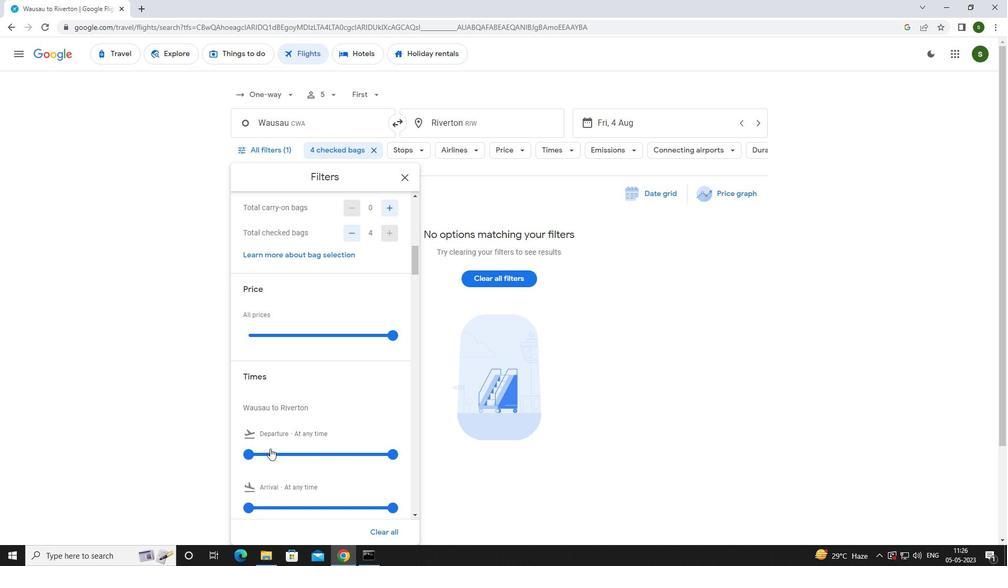
Action: Mouse pressed left at (249, 452)
Screenshot: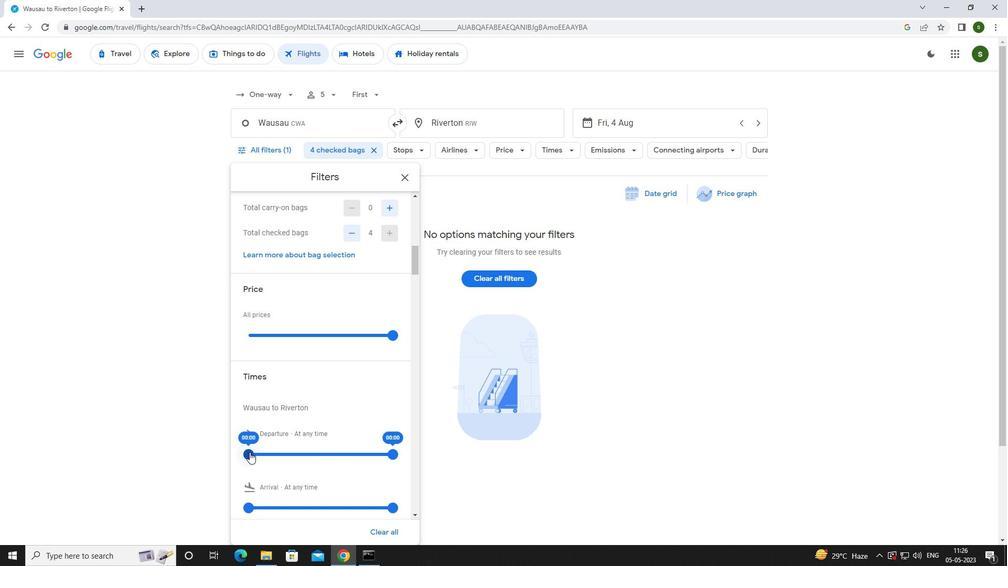 
Action: Mouse moved to (451, 468)
Screenshot: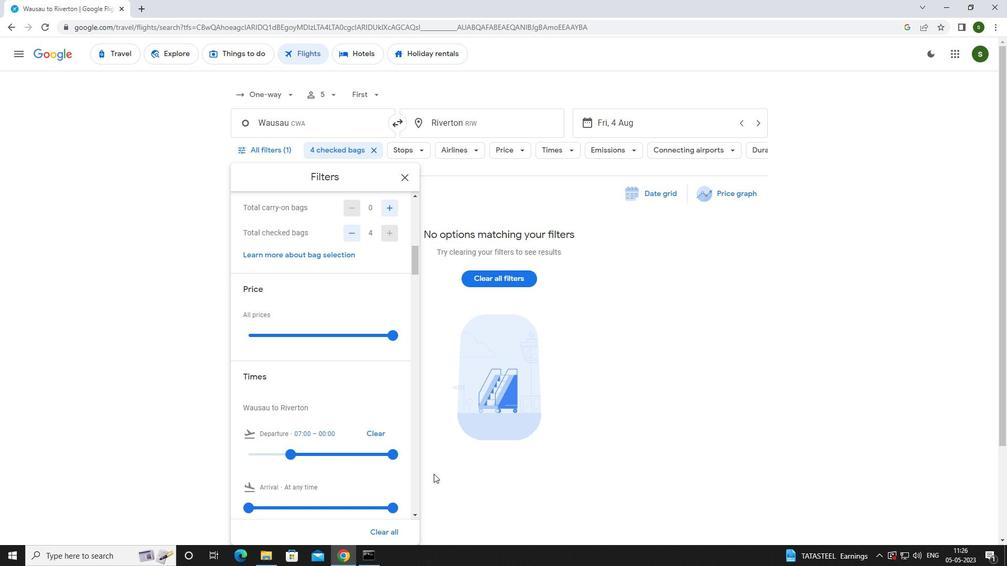 
Action: Mouse pressed left at (451, 468)
Screenshot: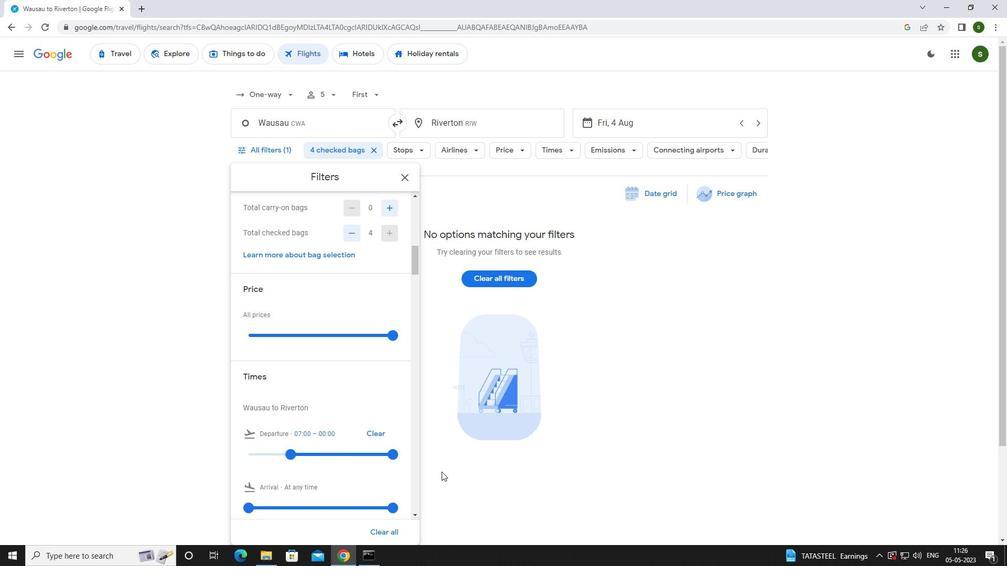 
Action: Mouse moved to (453, 467)
Screenshot: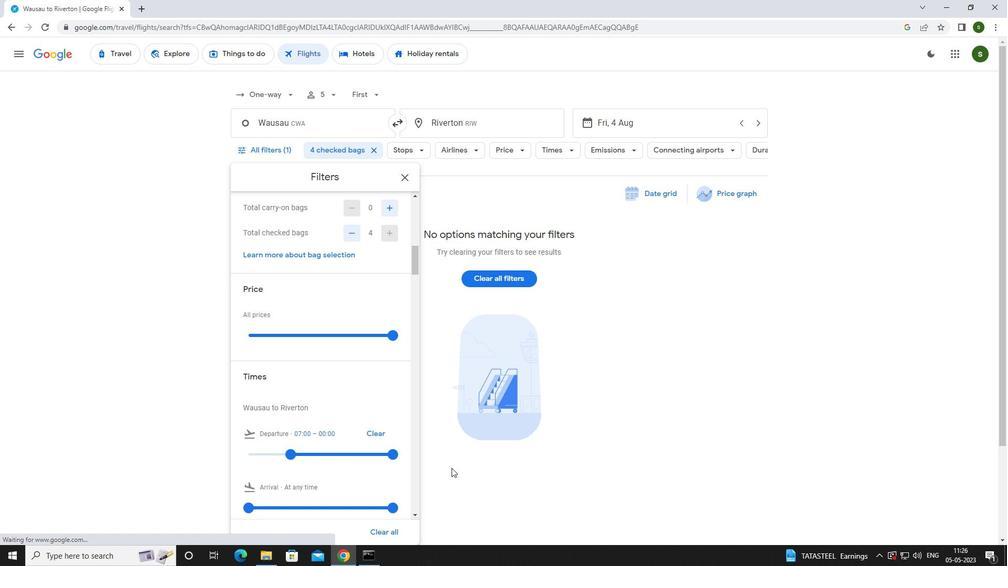 
